 Task: Add Sprouts Organic Reduced Sugar Maple Pancake Syrup to the cart.
Action: Mouse pressed left at (20, 84)
Screenshot: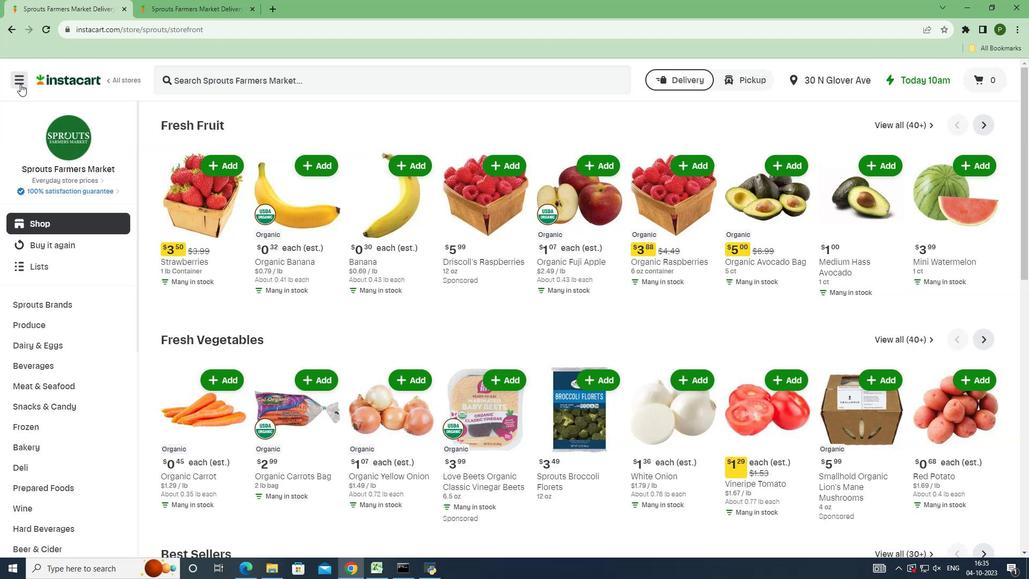 
Action: Mouse moved to (55, 305)
Screenshot: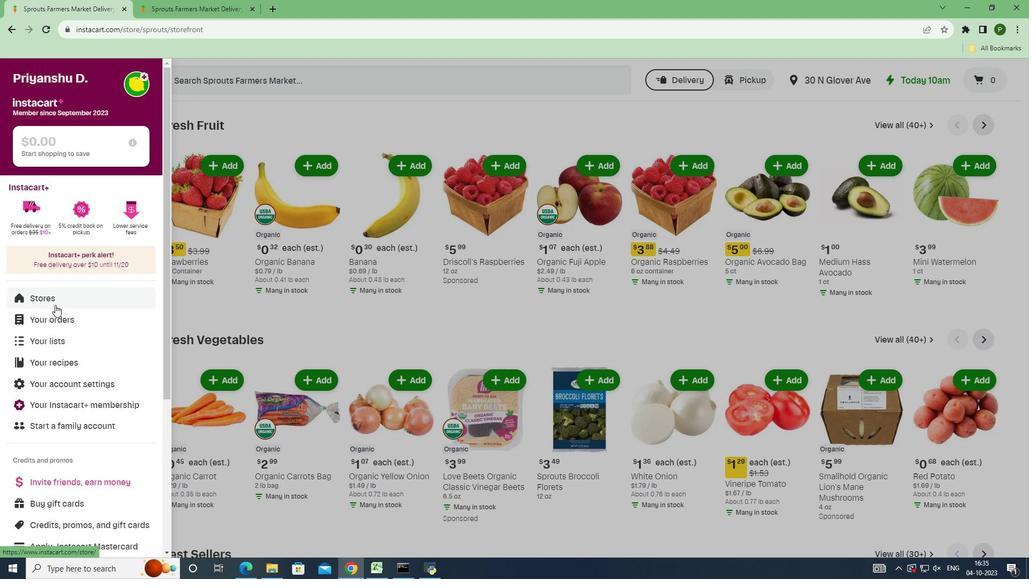 
Action: Mouse pressed left at (55, 305)
Screenshot: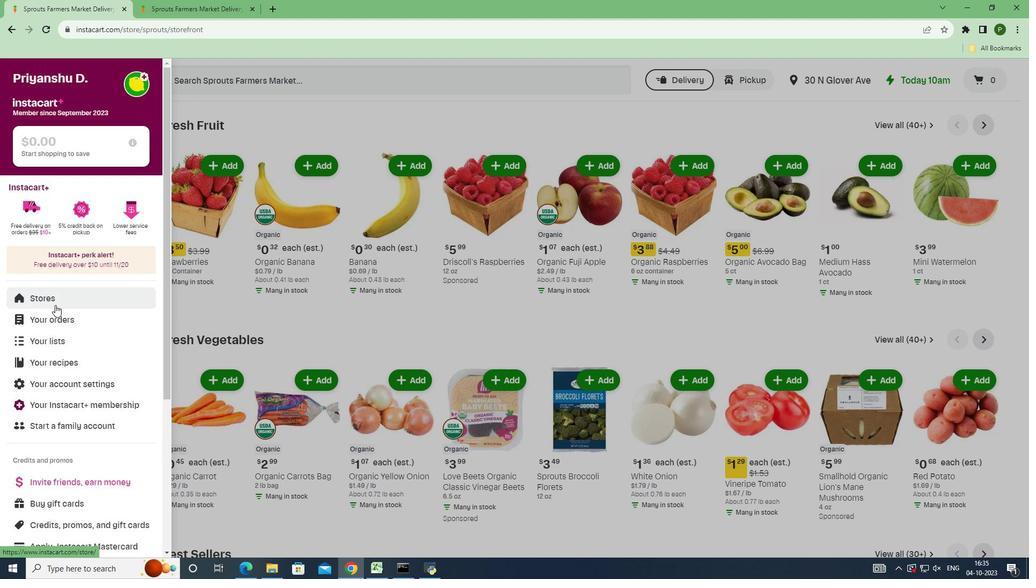 
Action: Mouse moved to (241, 133)
Screenshot: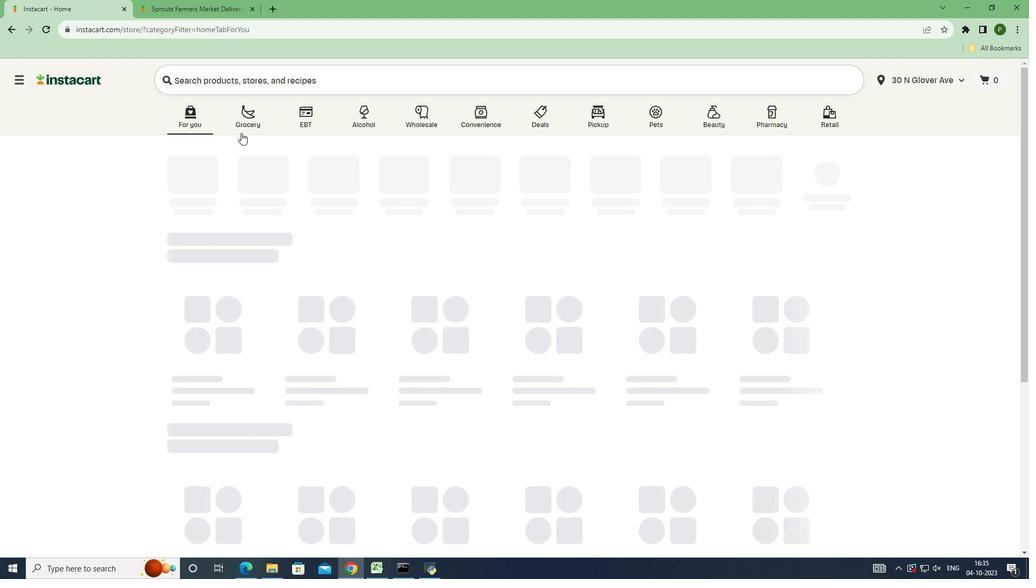 
Action: Mouse pressed left at (241, 133)
Screenshot: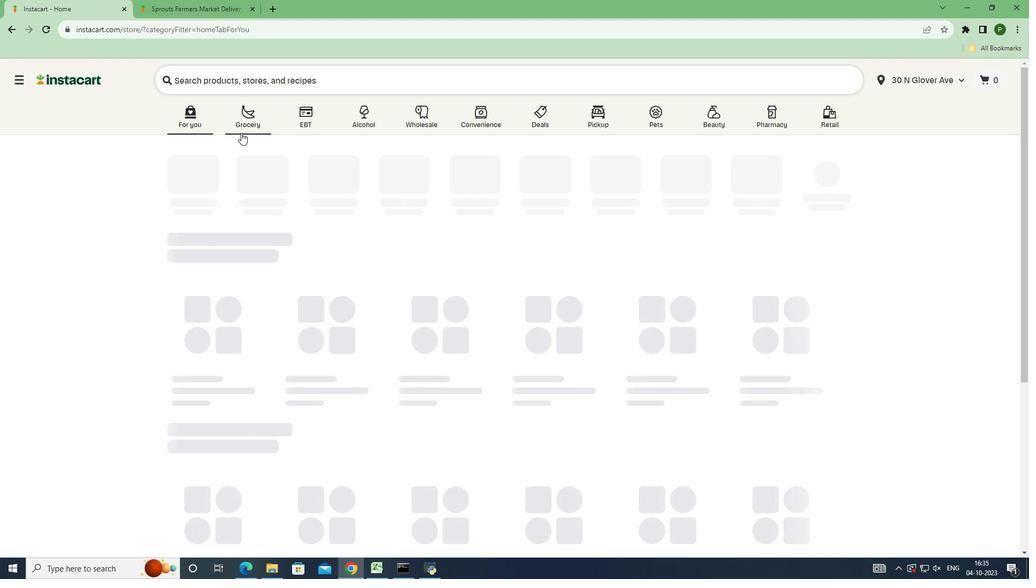 
Action: Mouse moved to (651, 251)
Screenshot: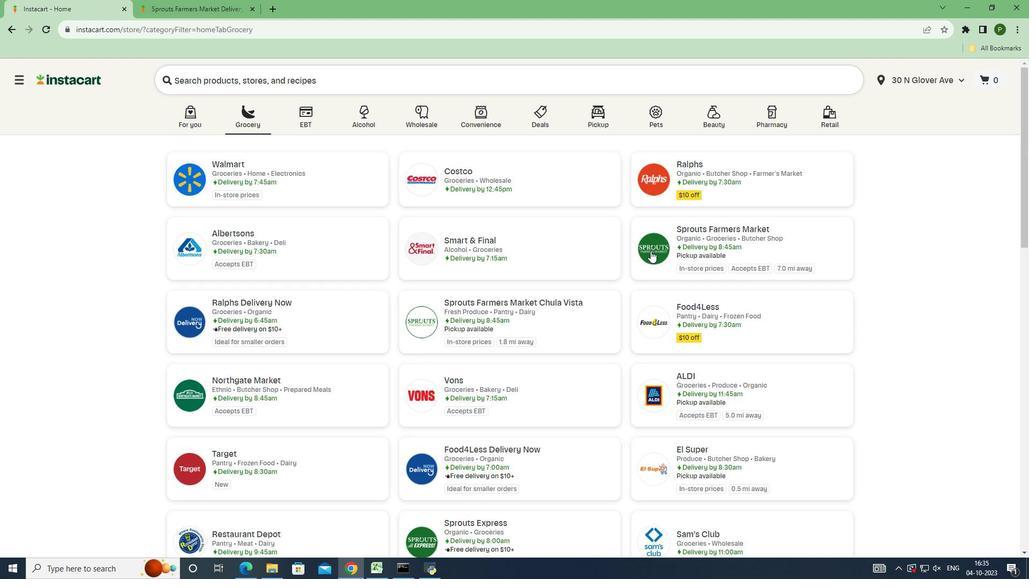 
Action: Mouse pressed left at (651, 251)
Screenshot: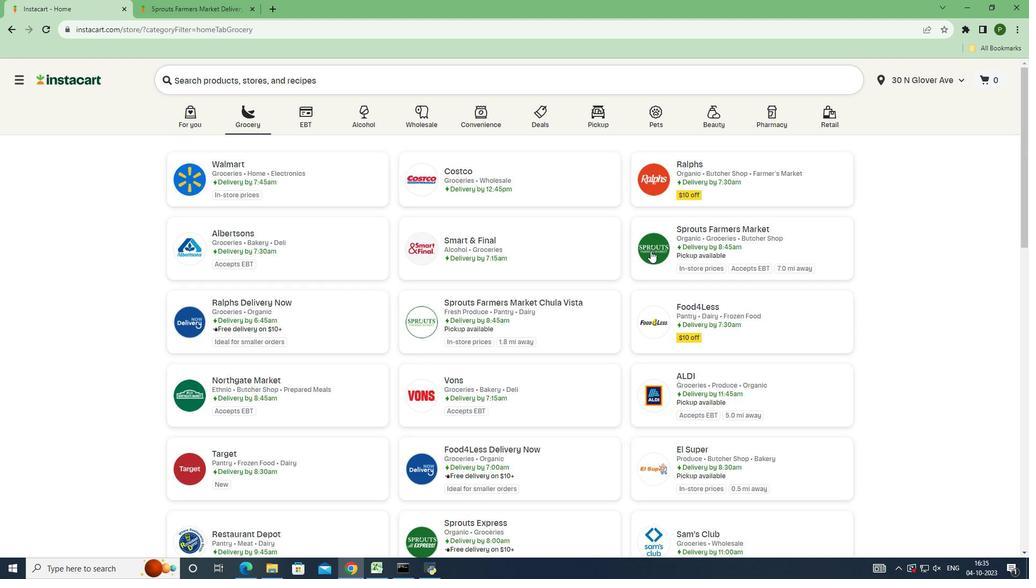 
Action: Mouse moved to (72, 301)
Screenshot: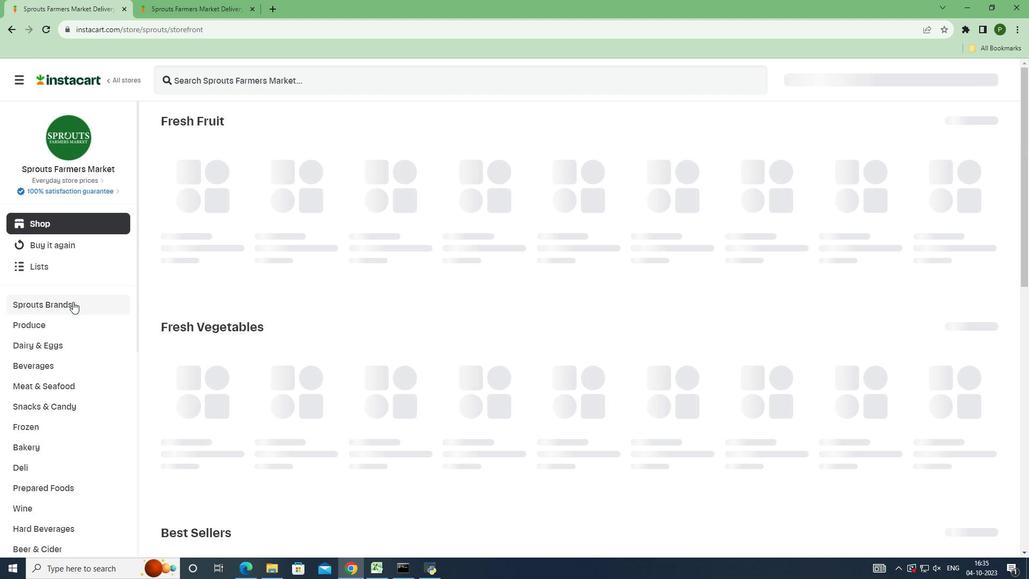 
Action: Mouse pressed left at (72, 301)
Screenshot: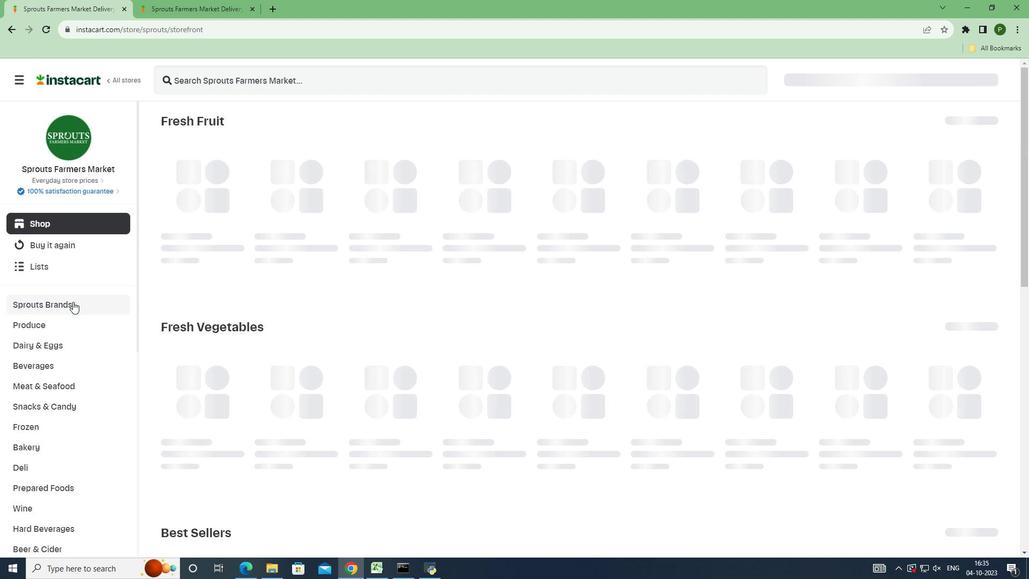 
Action: Mouse moved to (64, 391)
Screenshot: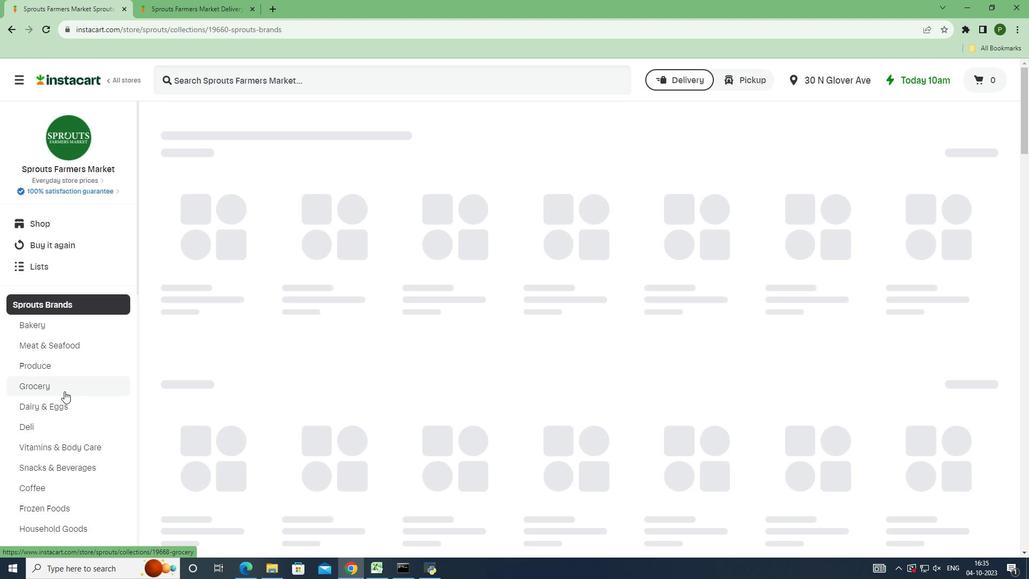
Action: Mouse pressed left at (64, 391)
Screenshot: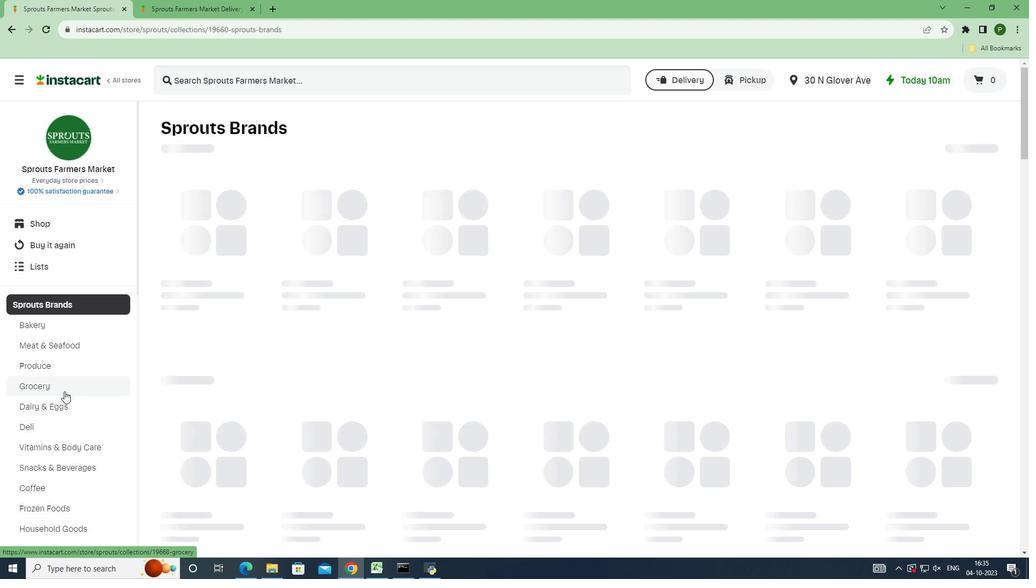 
Action: Mouse moved to (284, 232)
Screenshot: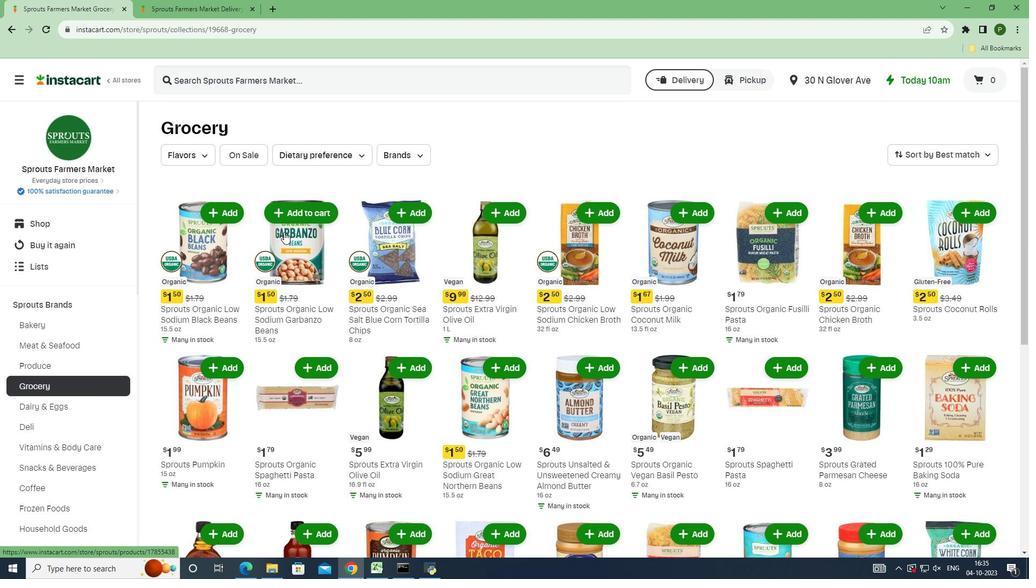 
Action: Mouse scrolled (284, 231) with delta (0, 0)
Screenshot: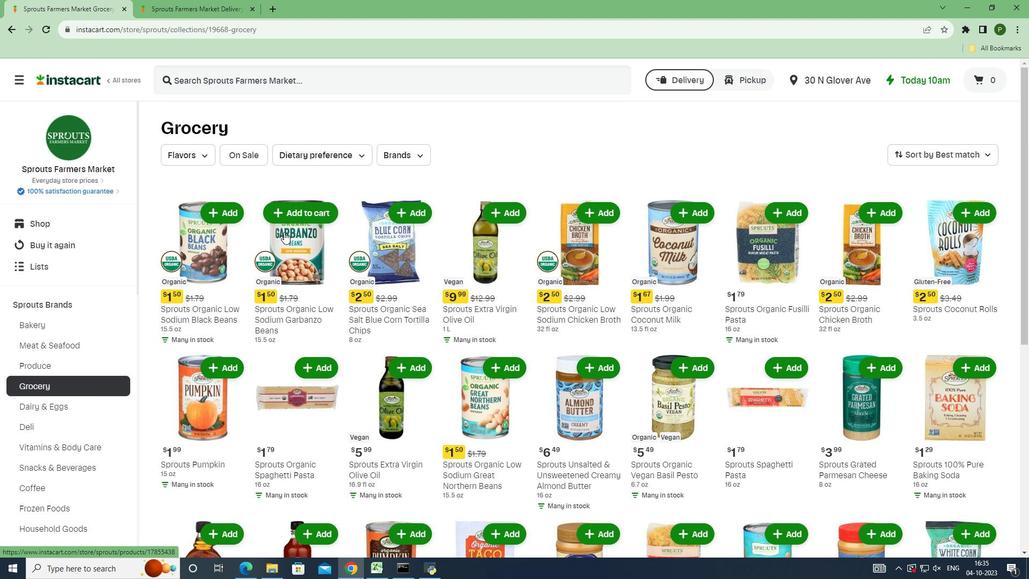 
Action: Mouse moved to (281, 251)
Screenshot: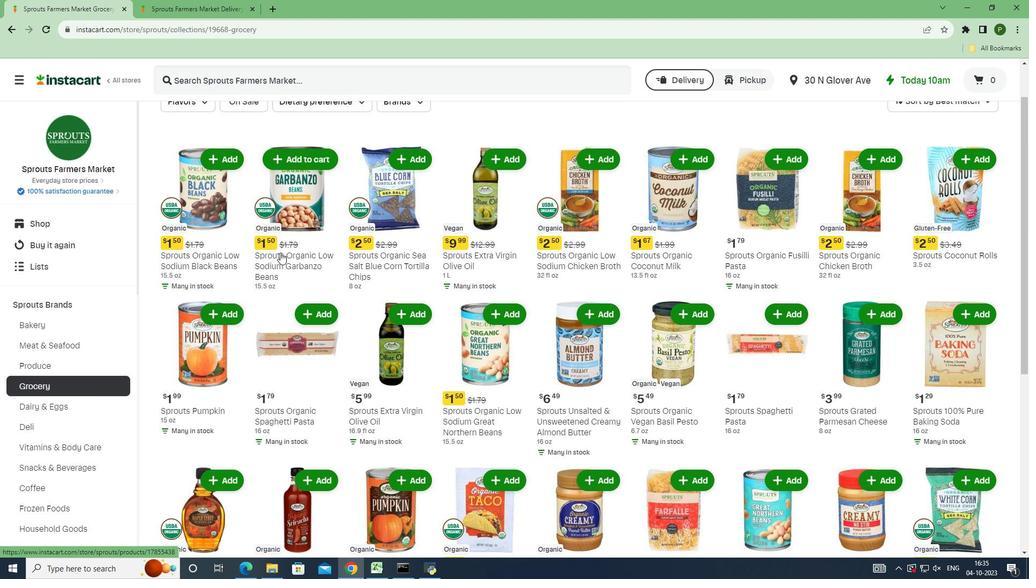 
Action: Mouse scrolled (281, 251) with delta (0, 0)
Screenshot: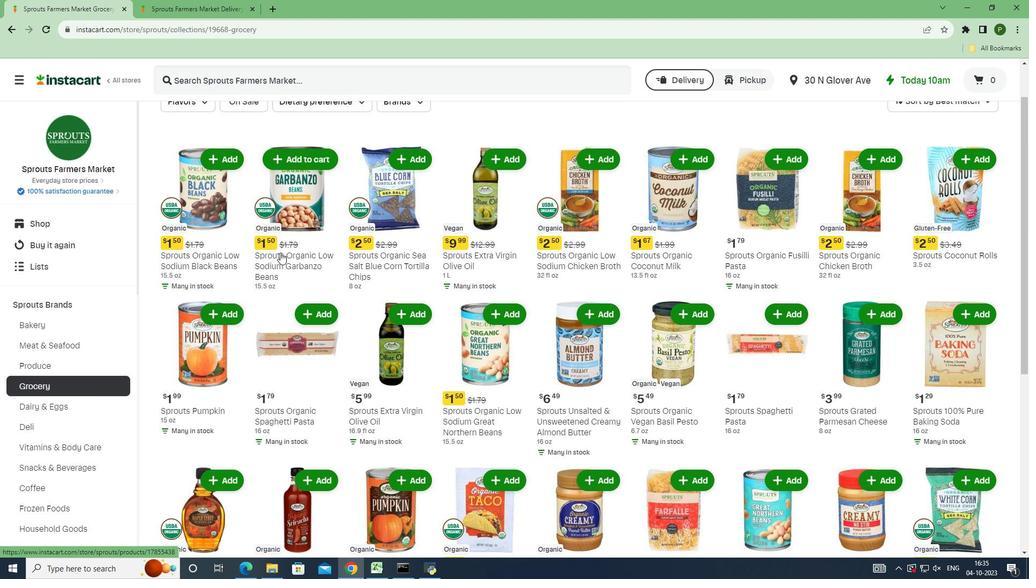 
Action: Mouse moved to (283, 283)
Screenshot: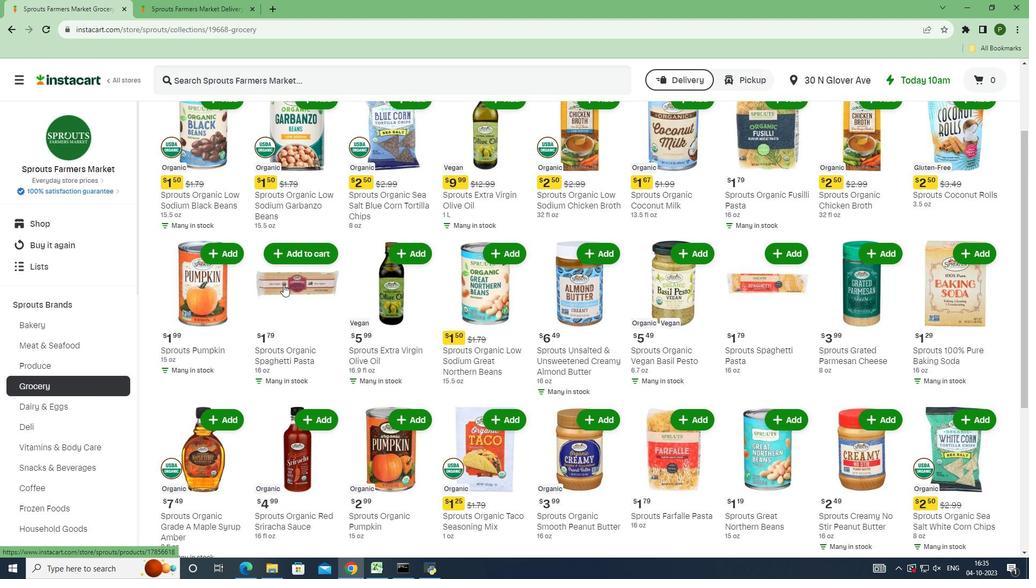 
Action: Mouse scrolled (283, 283) with delta (0, 0)
Screenshot: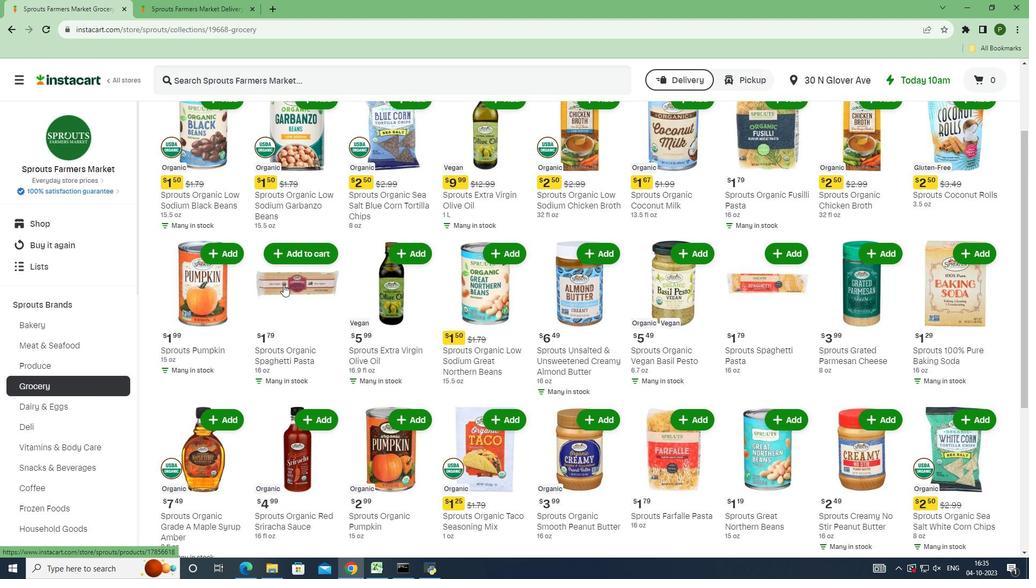 
Action: Mouse moved to (283, 286)
Screenshot: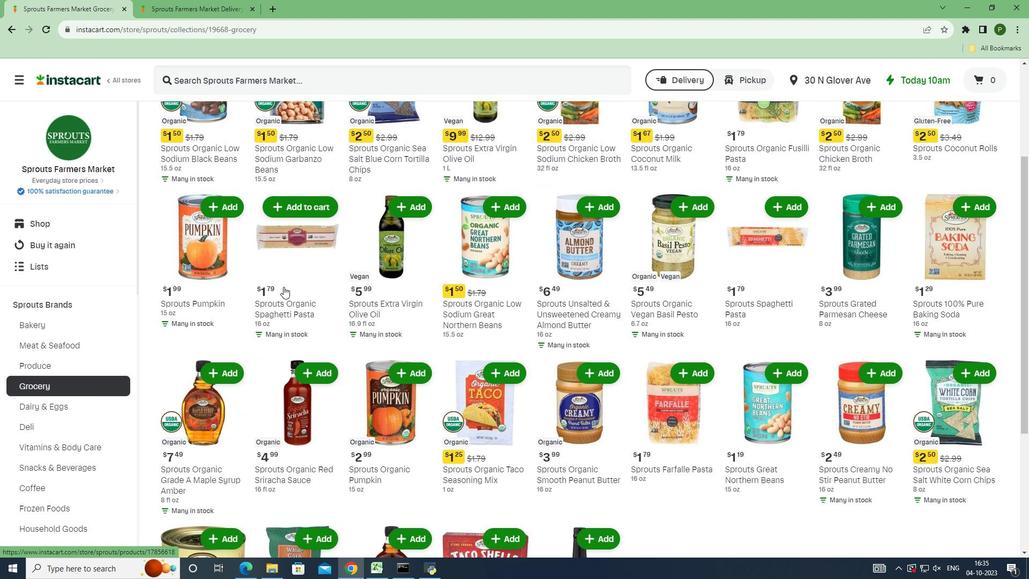 
Action: Mouse scrolled (283, 286) with delta (0, 0)
Screenshot: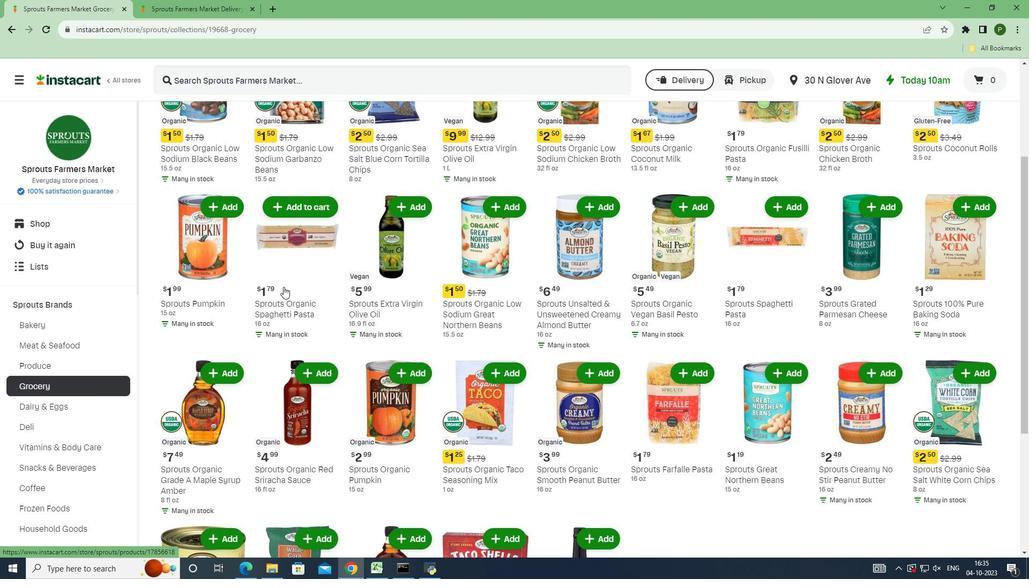 
Action: Mouse scrolled (283, 286) with delta (0, 0)
Screenshot: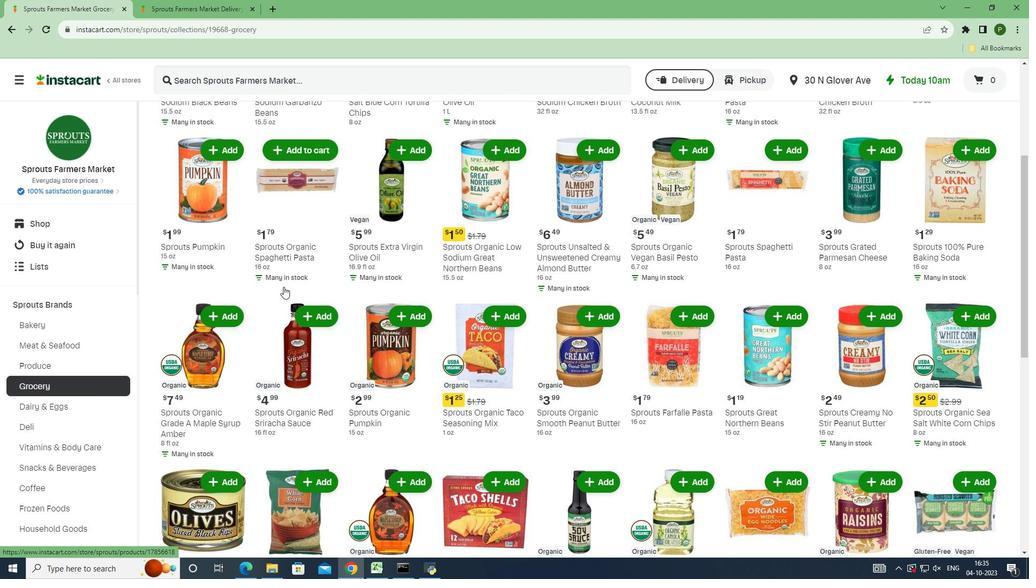 
Action: Mouse scrolled (283, 286) with delta (0, 0)
Screenshot: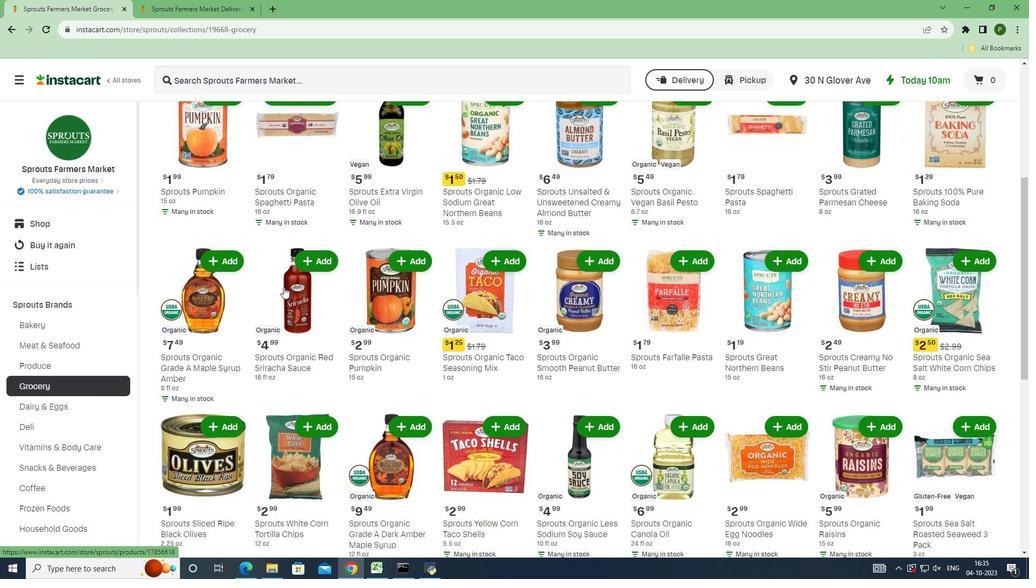 
Action: Mouse scrolled (283, 287) with delta (0, 0)
Screenshot: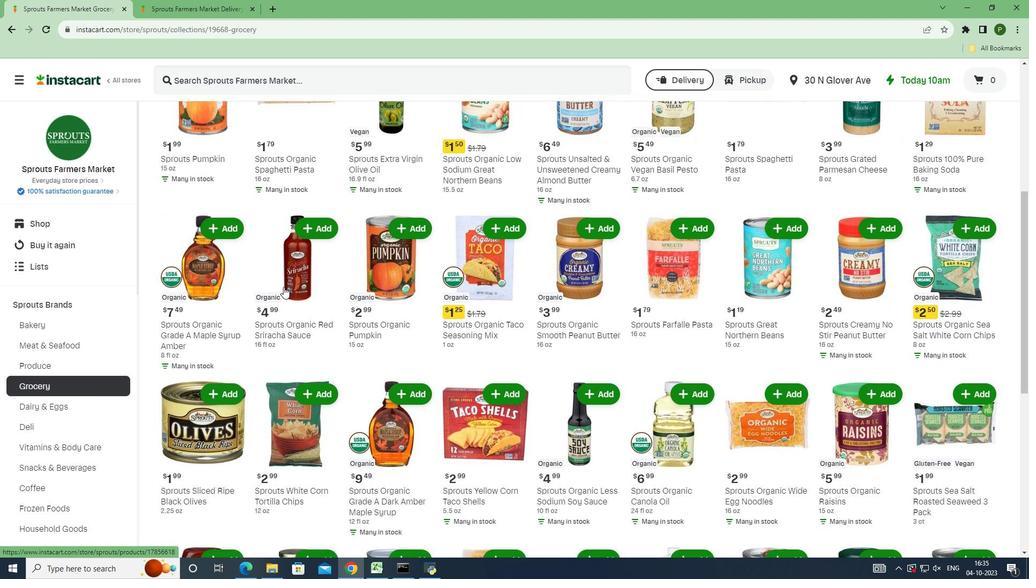 
Action: Mouse scrolled (283, 286) with delta (0, 0)
Screenshot: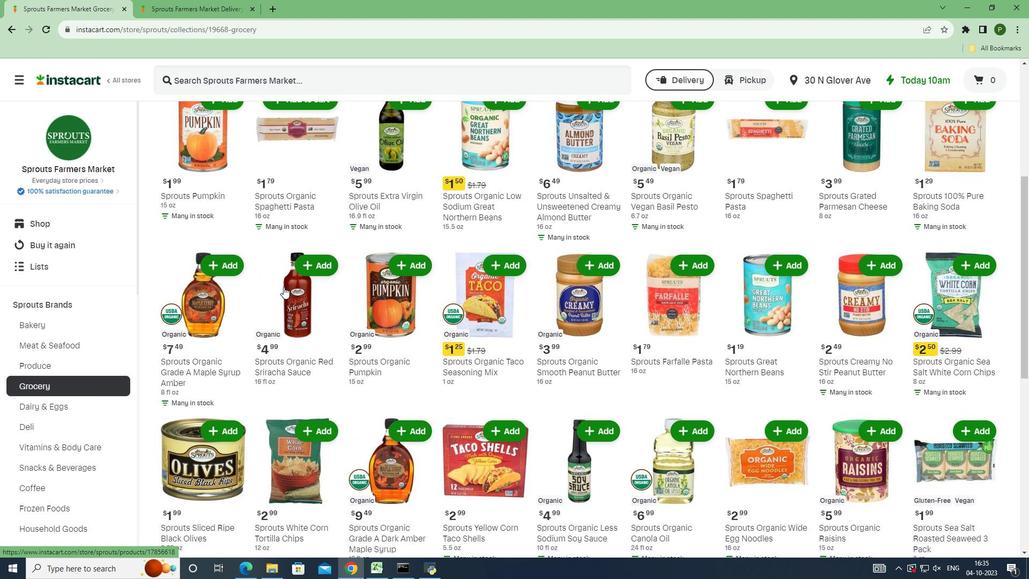 
Action: Mouse scrolled (283, 286) with delta (0, 0)
Screenshot: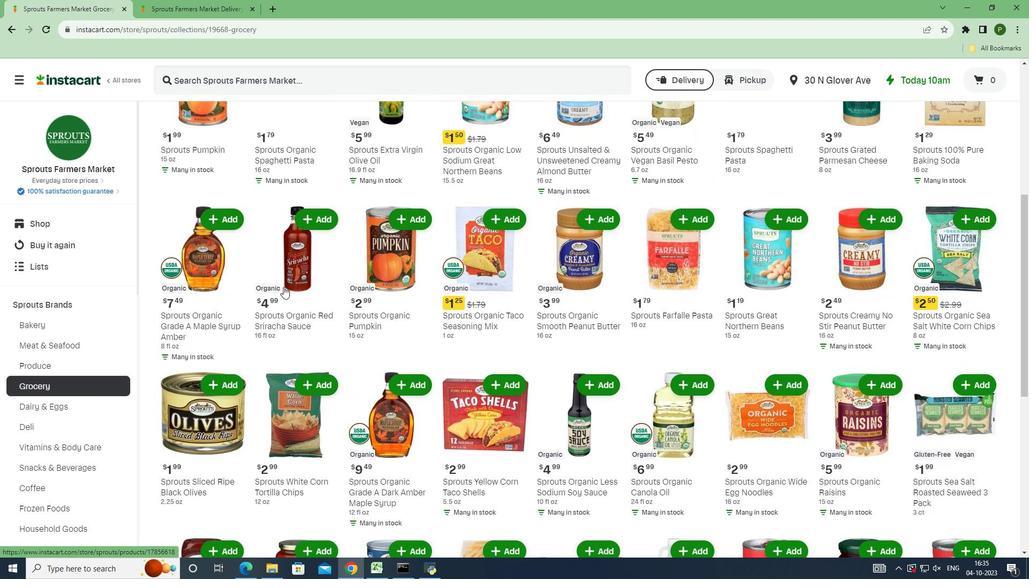
Action: Mouse scrolled (283, 287) with delta (0, 0)
Screenshot: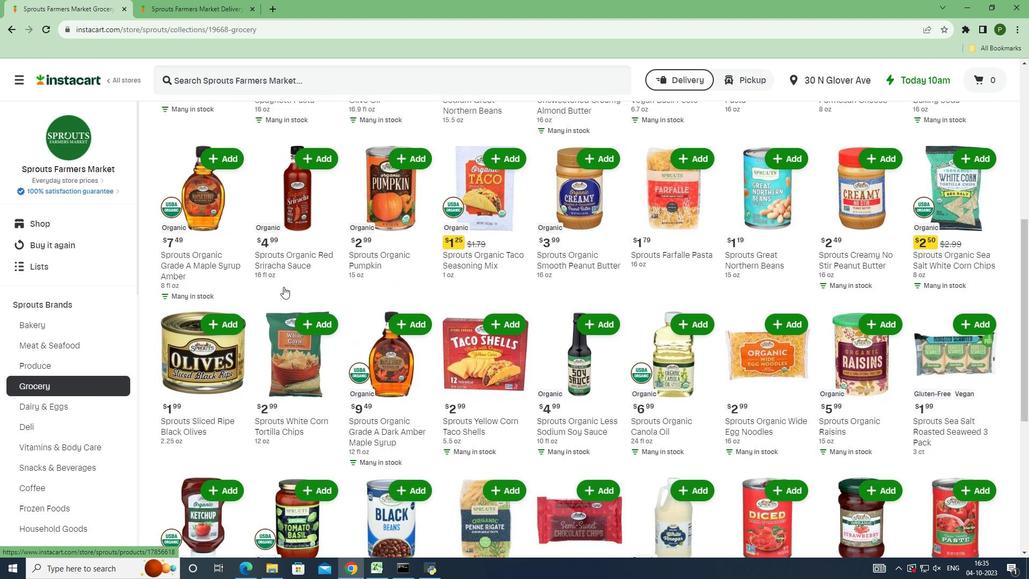 
Action: Mouse scrolled (283, 286) with delta (0, 0)
Screenshot: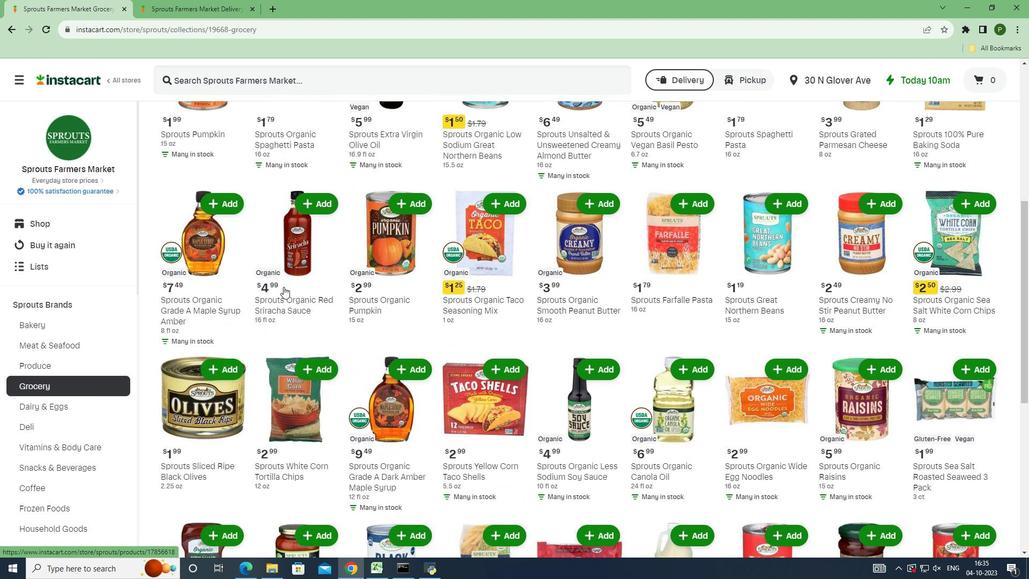 
Action: Mouse scrolled (283, 286) with delta (0, 0)
Screenshot: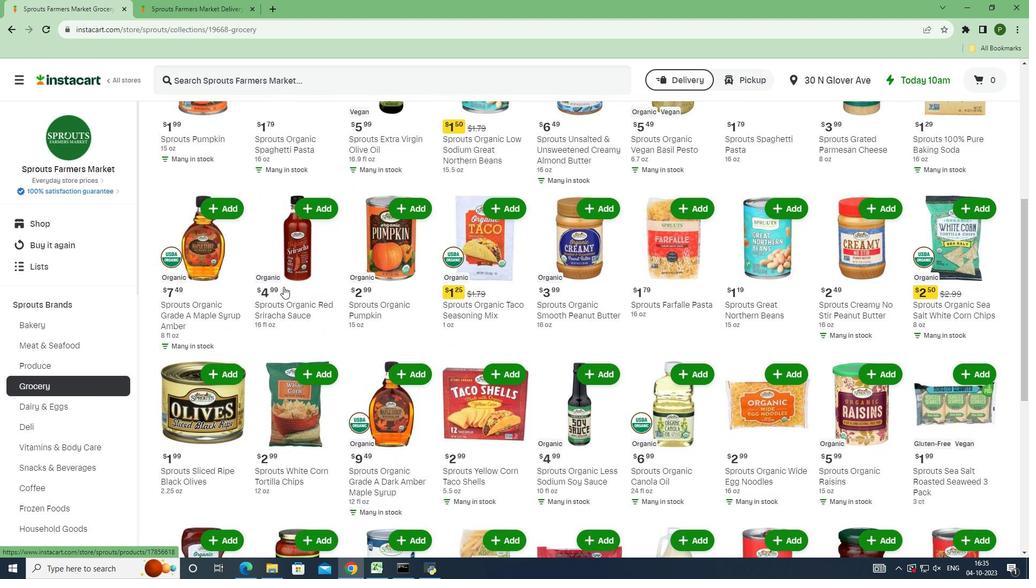 
Action: Mouse scrolled (283, 286) with delta (0, 0)
Screenshot: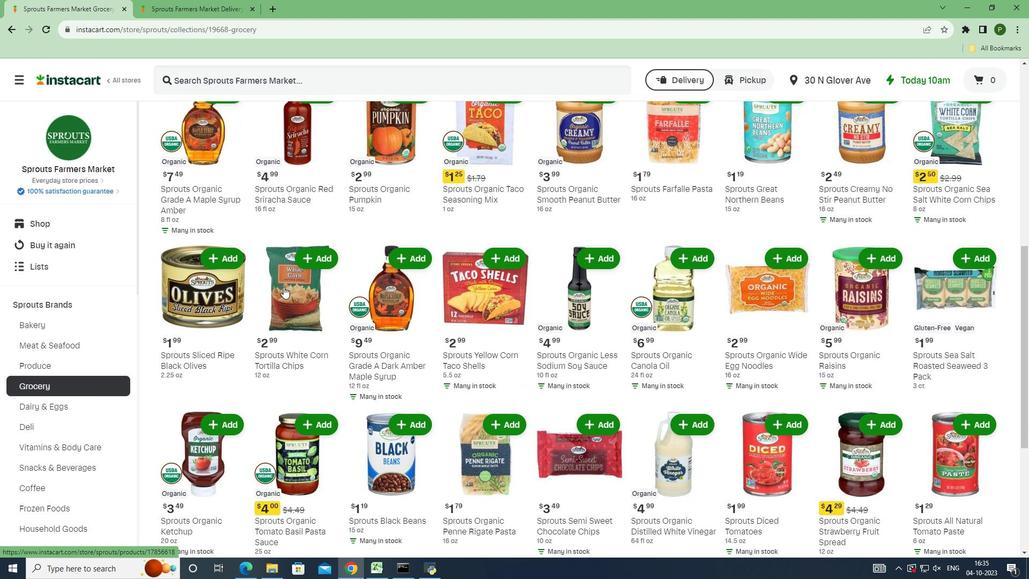 
Action: Mouse scrolled (283, 286) with delta (0, 0)
Screenshot: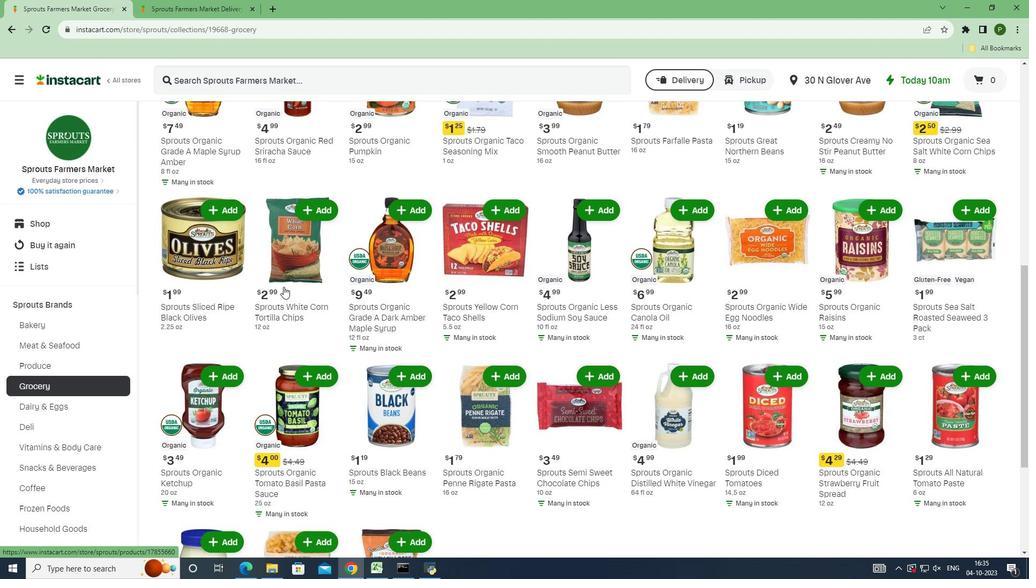 
Action: Mouse scrolled (283, 286) with delta (0, 0)
Screenshot: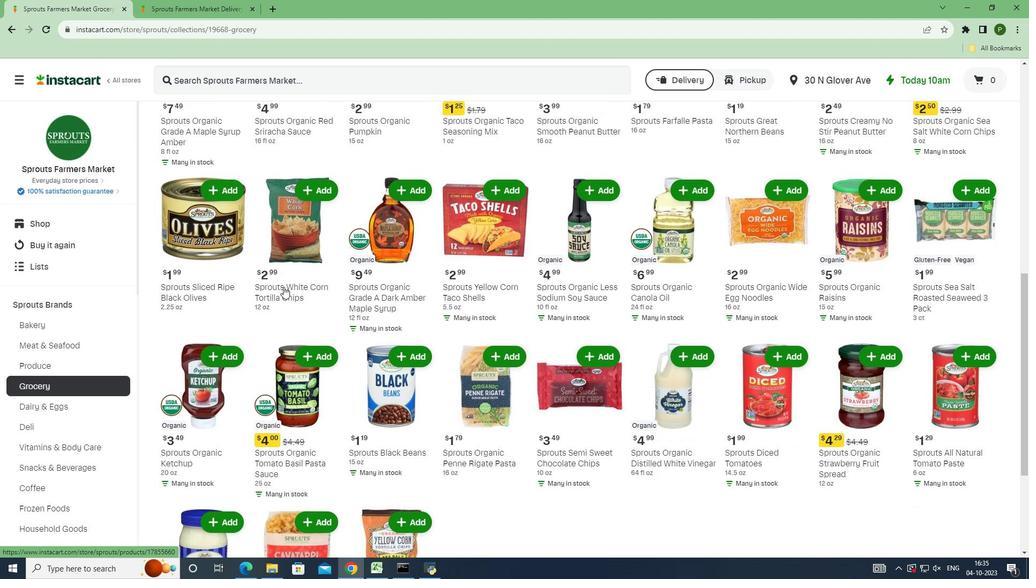 
Action: Mouse scrolled (283, 287) with delta (0, 0)
Screenshot: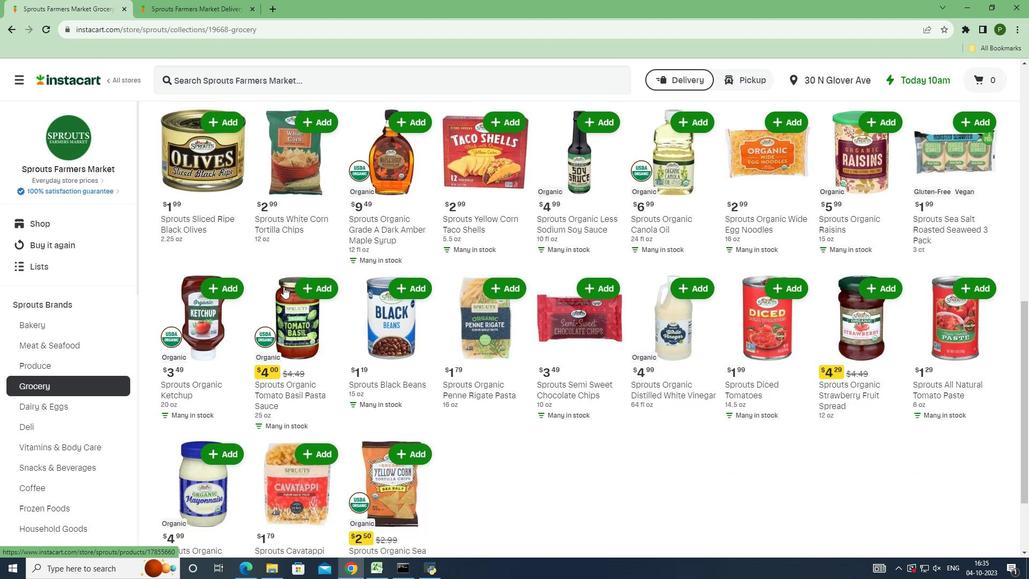 
Action: Mouse scrolled (283, 286) with delta (0, 0)
Screenshot: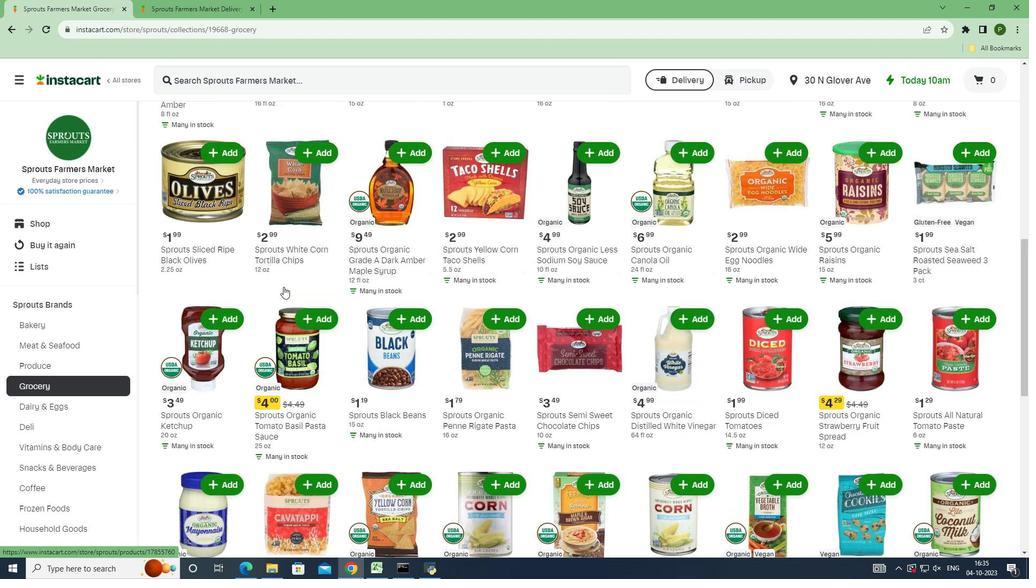 
Action: Mouse scrolled (283, 286) with delta (0, 0)
Screenshot: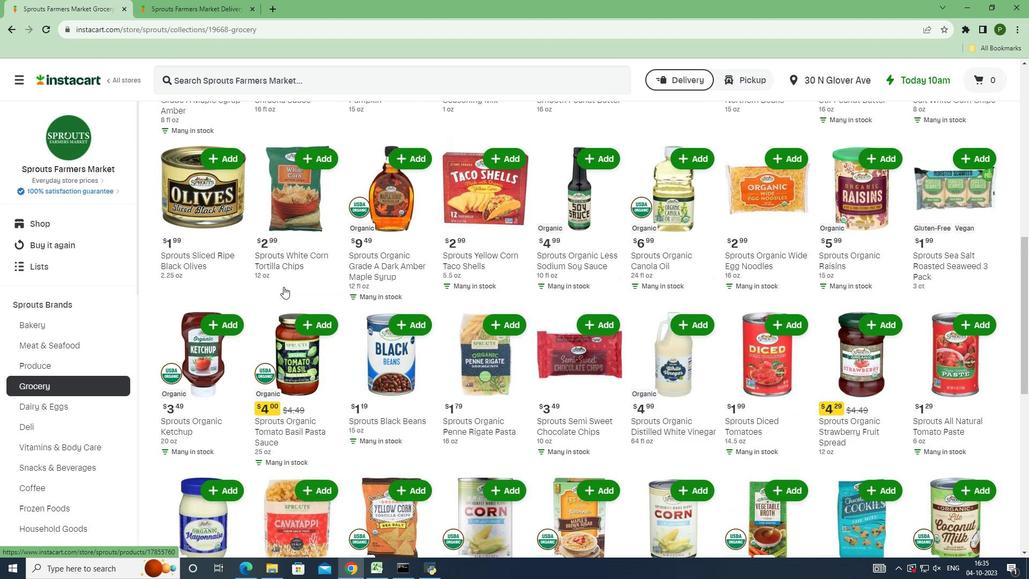 
Action: Mouse scrolled (283, 286) with delta (0, 0)
Screenshot: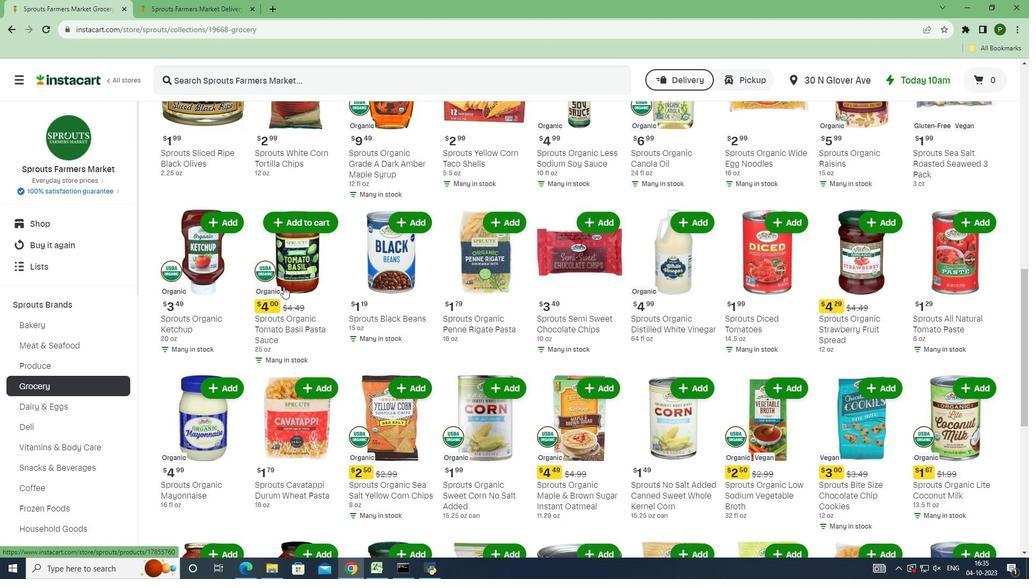 
Action: Mouse scrolled (283, 286) with delta (0, 0)
Screenshot: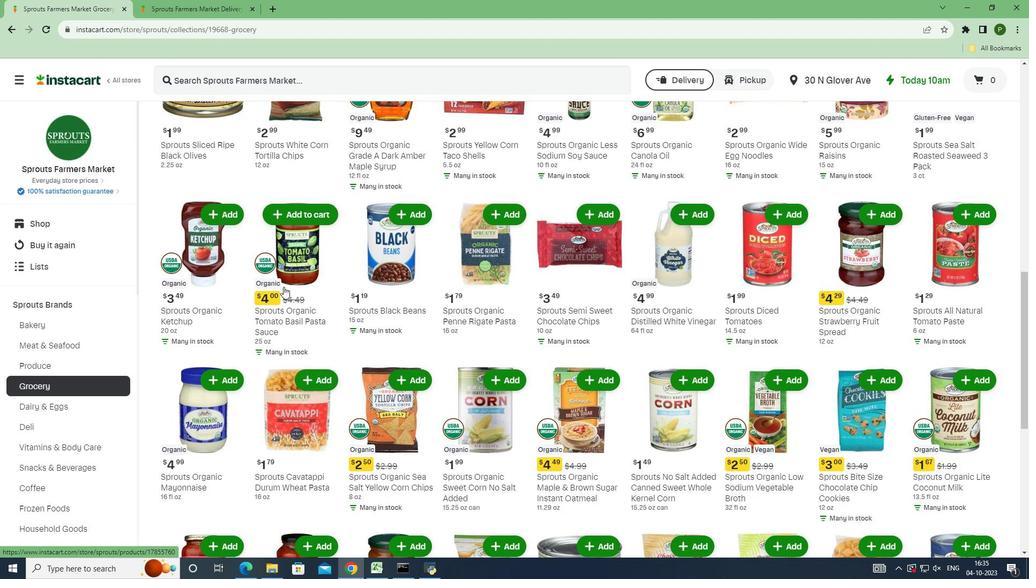 
Action: Mouse scrolled (283, 286) with delta (0, 0)
Screenshot: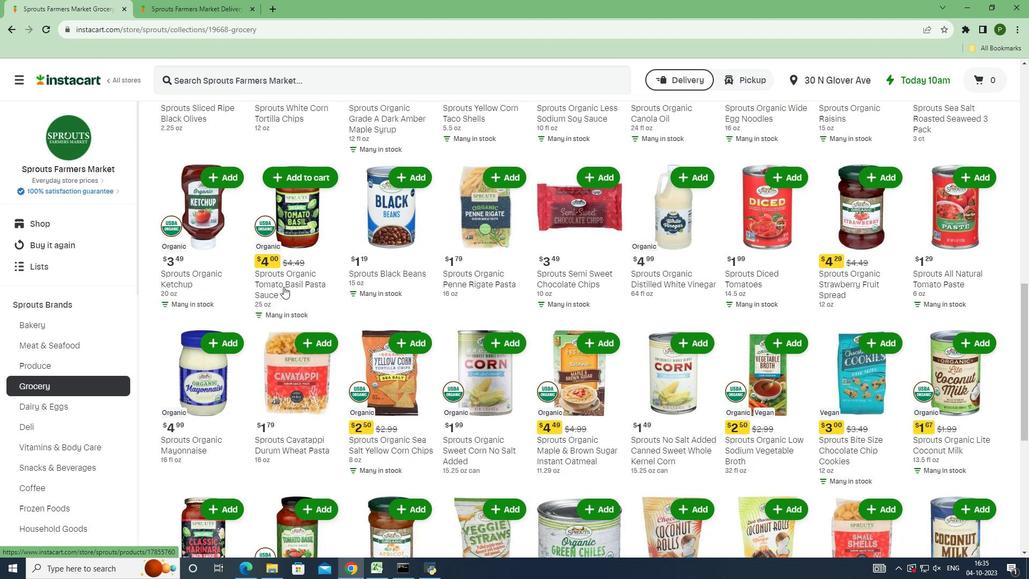 
Action: Mouse scrolled (283, 287) with delta (0, 0)
Screenshot: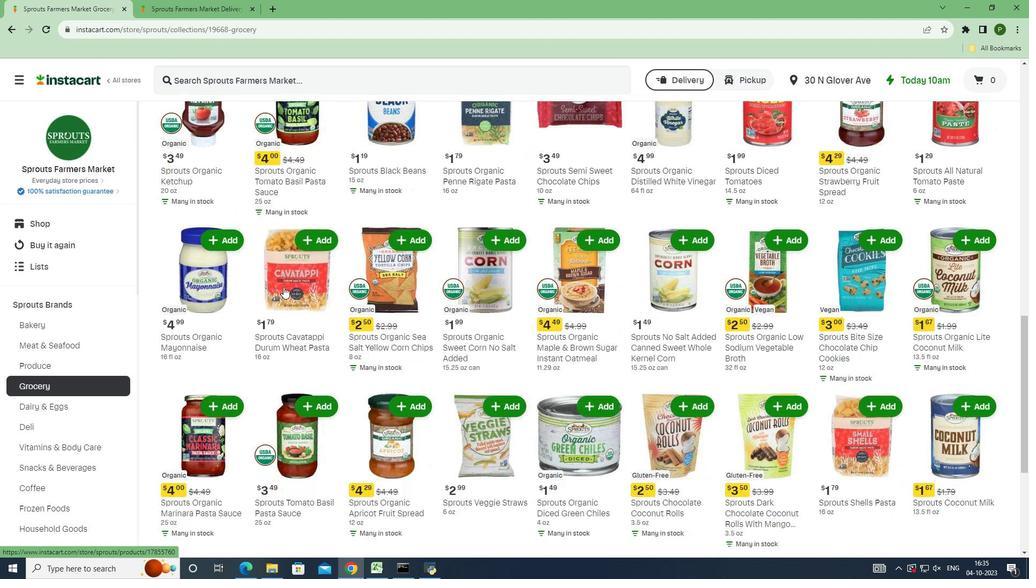 
Action: Mouse scrolled (283, 286) with delta (0, 0)
Screenshot: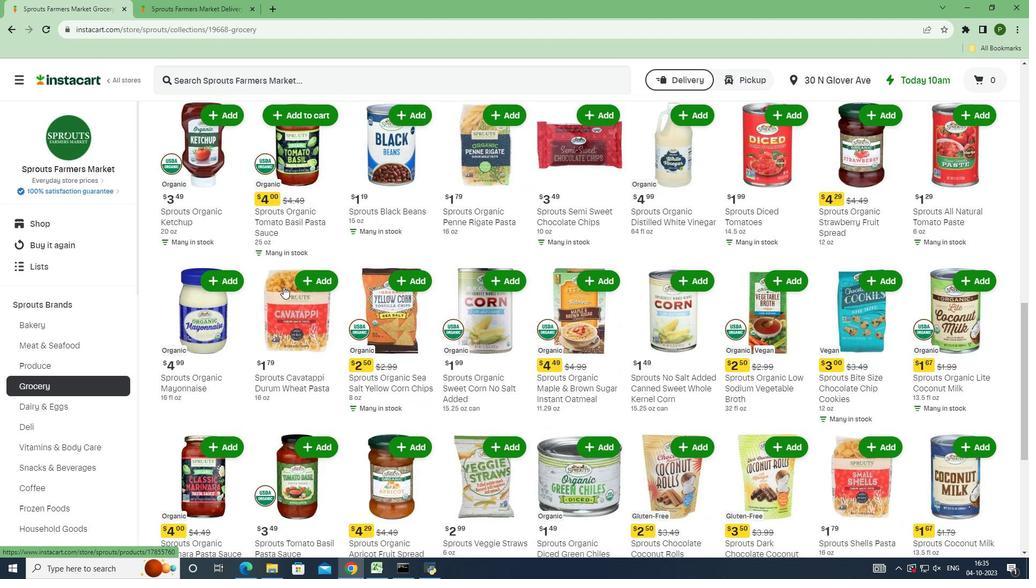 
Action: Mouse scrolled (283, 286) with delta (0, 0)
Screenshot: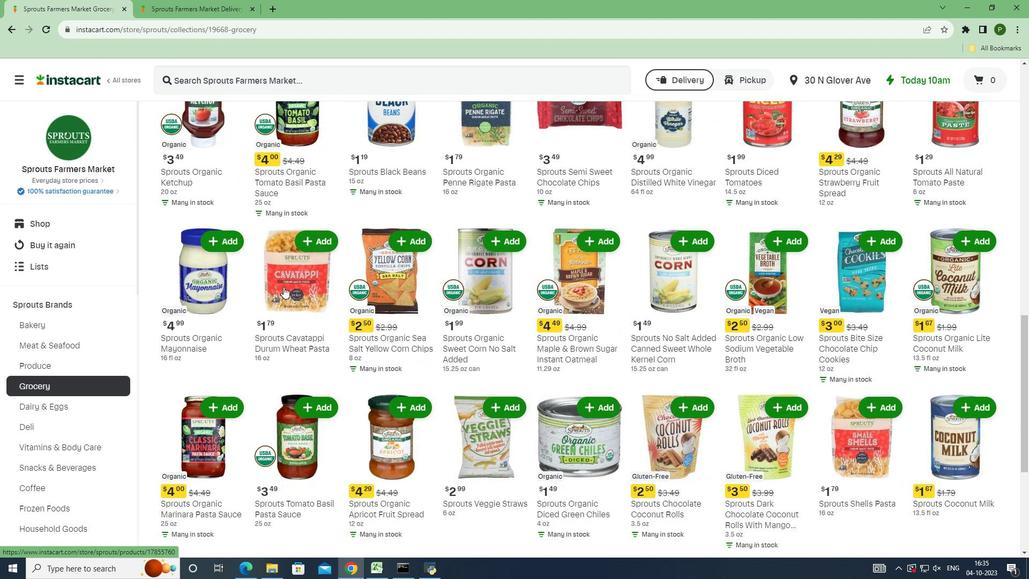 
Action: Mouse scrolled (283, 286) with delta (0, 0)
Screenshot: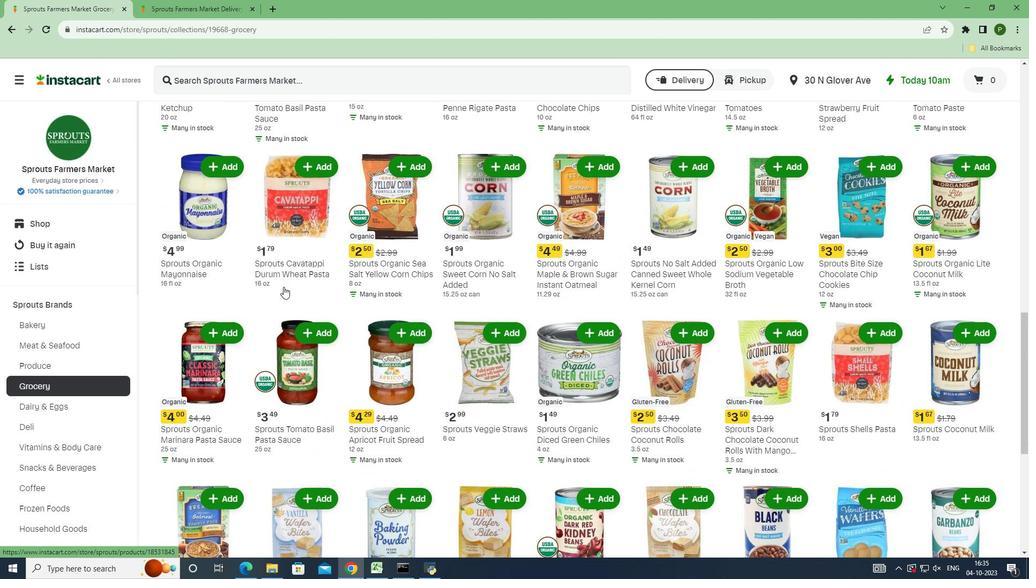 
Action: Mouse scrolled (283, 286) with delta (0, 0)
Screenshot: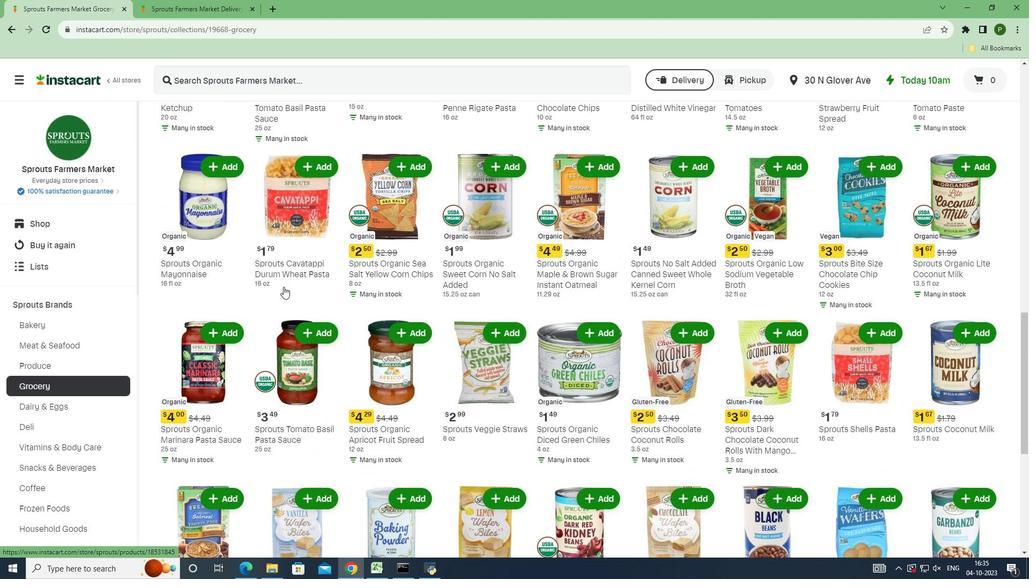
Action: Mouse scrolled (283, 286) with delta (0, 0)
Screenshot: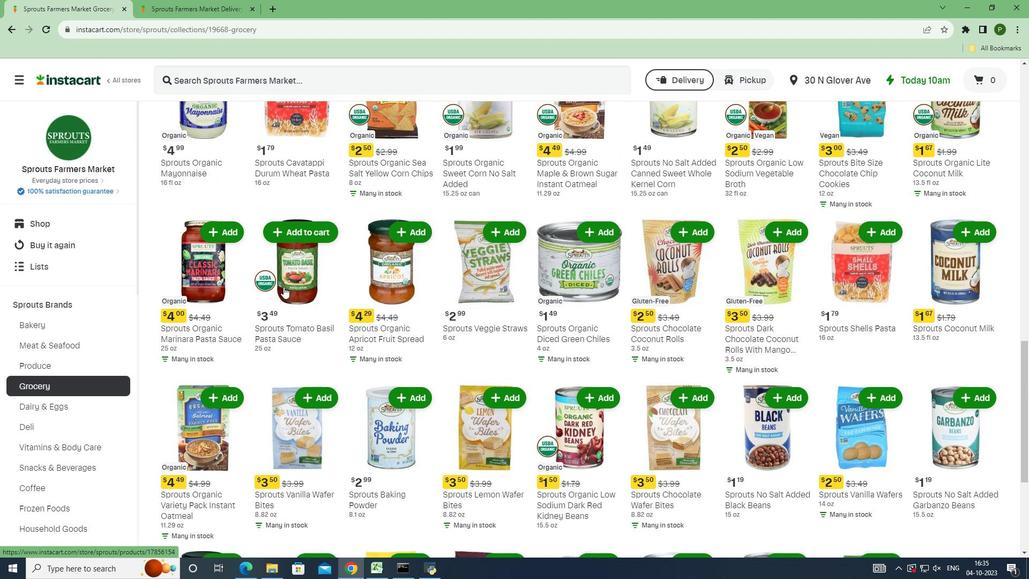 
Action: Mouse scrolled (283, 286) with delta (0, 0)
Screenshot: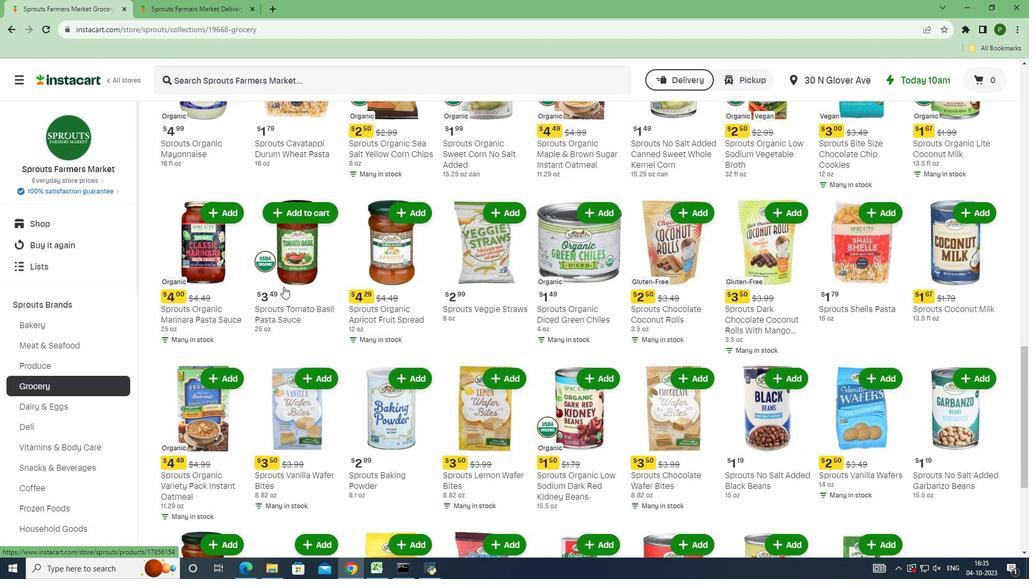 
Action: Mouse scrolled (283, 286) with delta (0, 0)
Screenshot: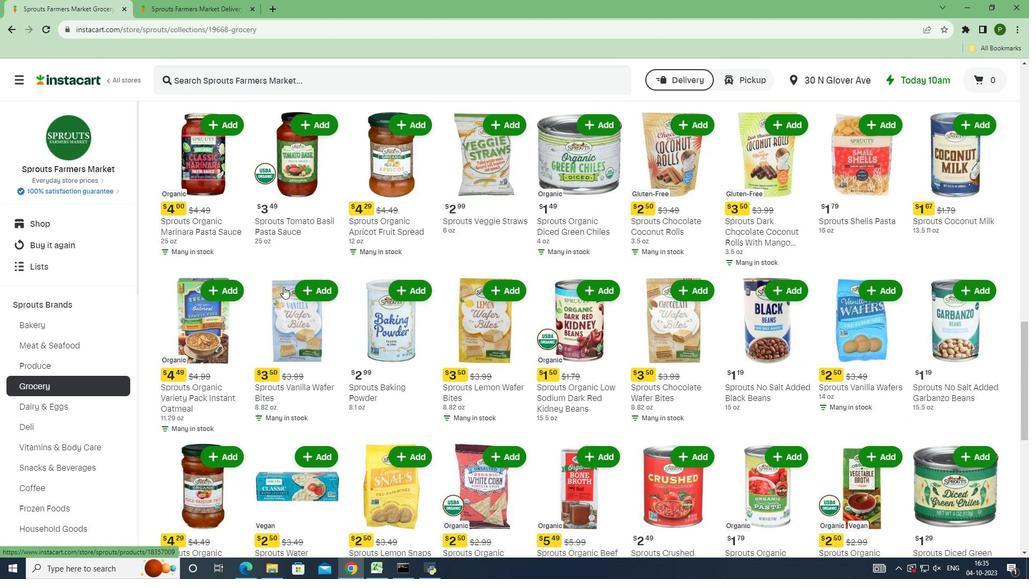 
Action: Mouse scrolled (283, 286) with delta (0, 0)
Screenshot: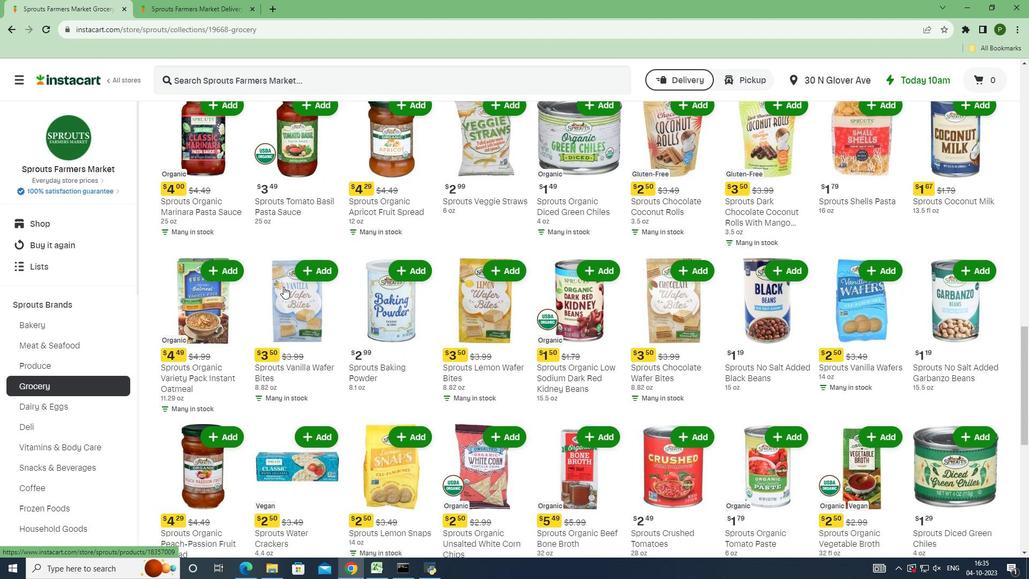 
Action: Mouse scrolled (283, 286) with delta (0, 0)
Screenshot: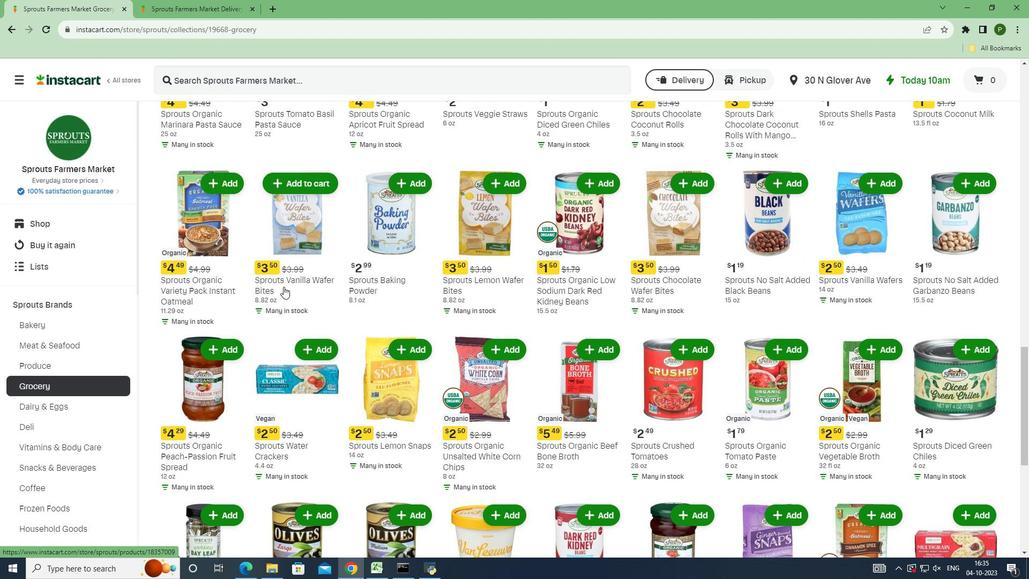 
Action: Mouse scrolled (283, 286) with delta (0, 0)
Screenshot: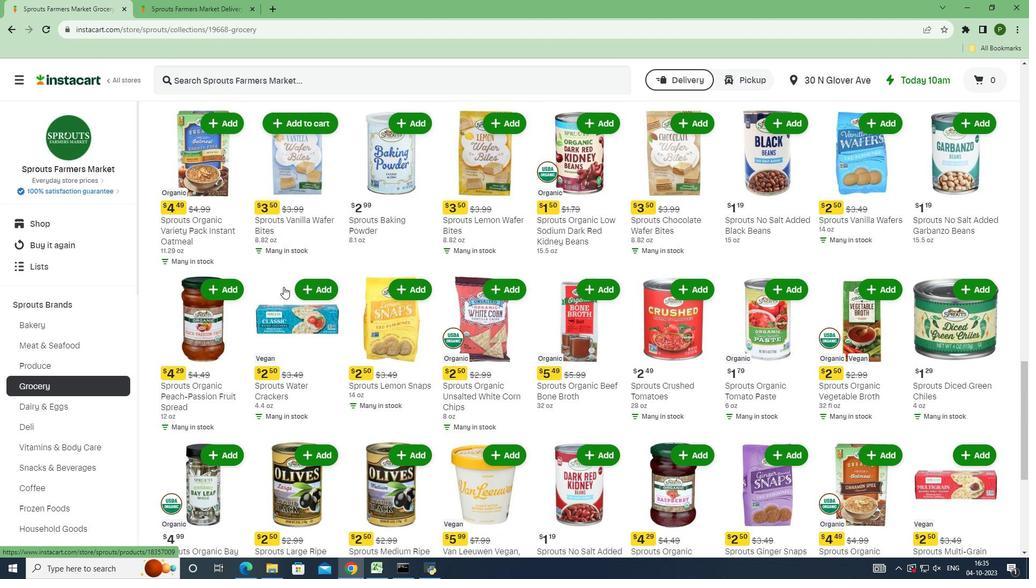 
Action: Mouse scrolled (283, 286) with delta (0, 0)
Screenshot: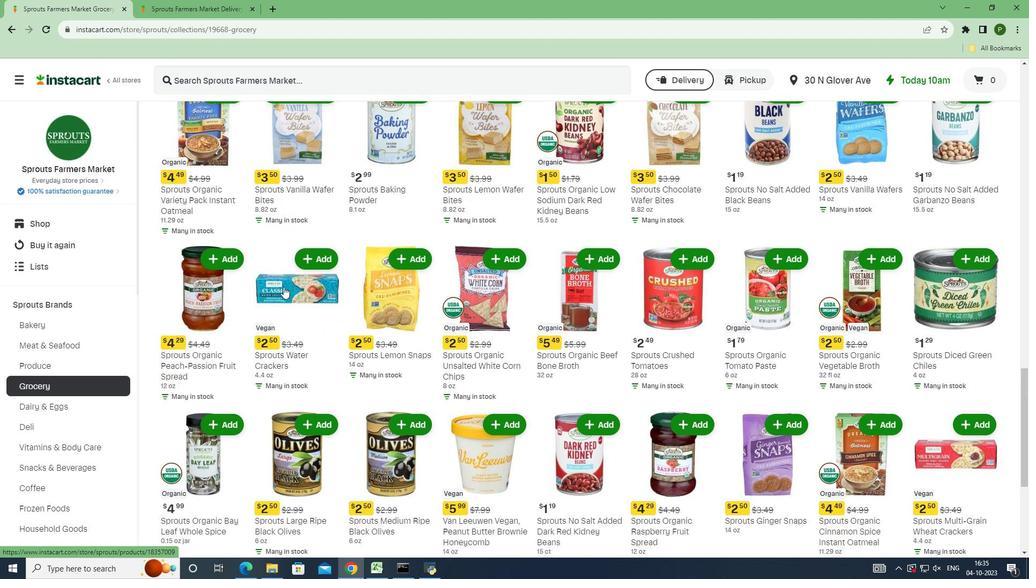 
Action: Mouse scrolled (283, 286) with delta (0, 0)
Screenshot: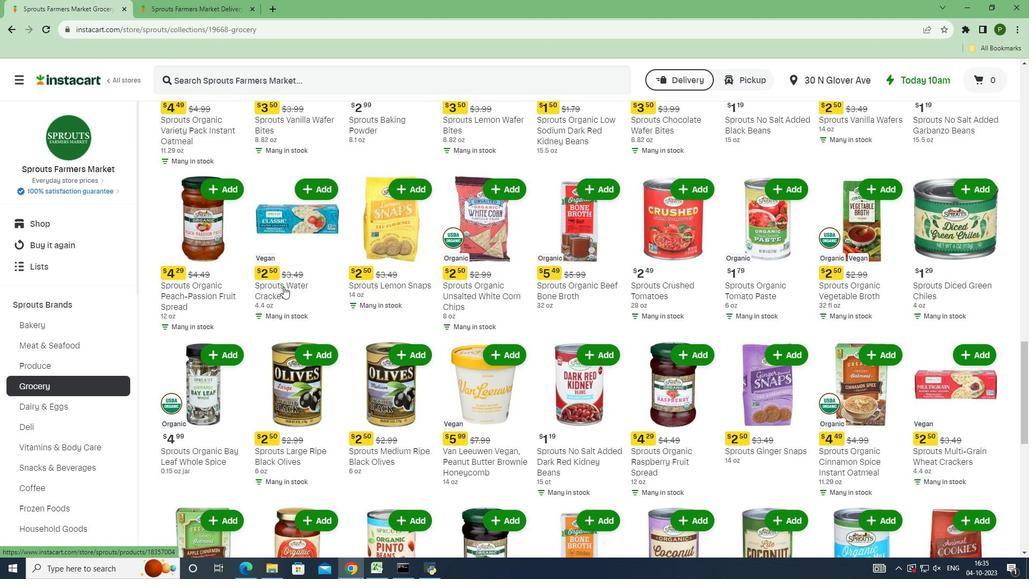 
Action: Mouse scrolled (283, 286) with delta (0, 0)
Screenshot: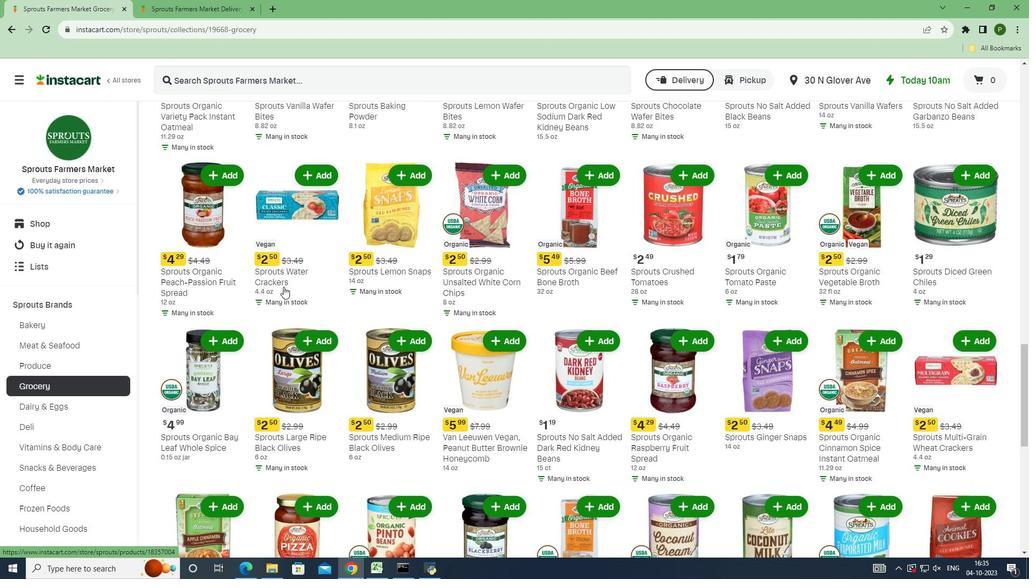 
Action: Mouse scrolled (283, 286) with delta (0, 0)
Screenshot: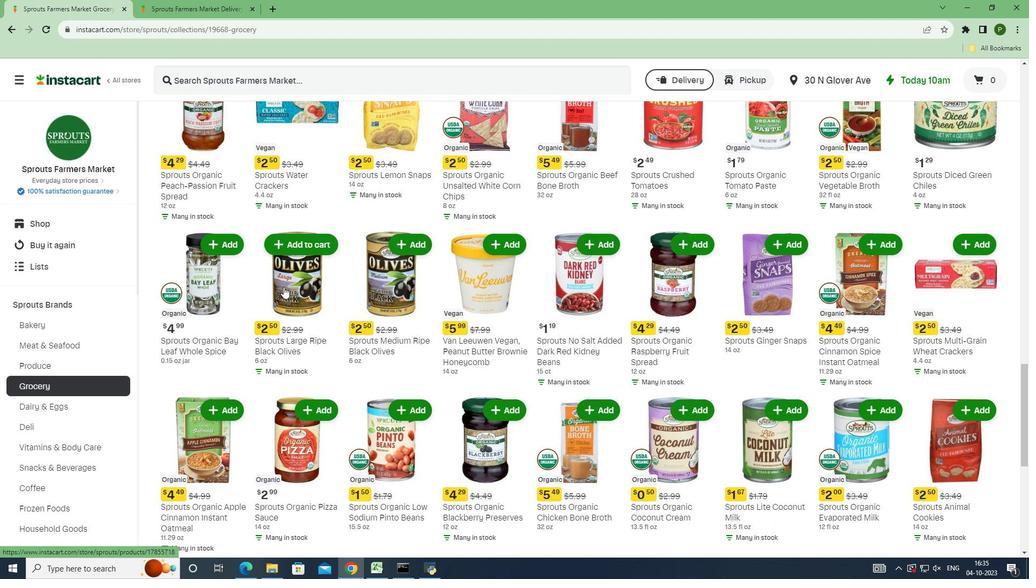 
Action: Mouse scrolled (283, 286) with delta (0, 0)
Screenshot: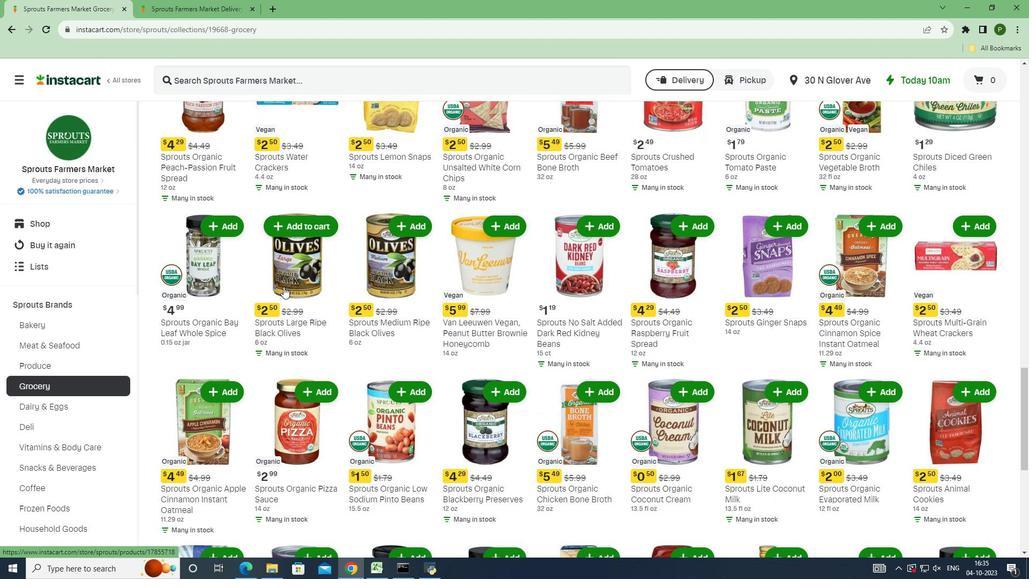 
Action: Mouse scrolled (283, 286) with delta (0, 0)
Screenshot: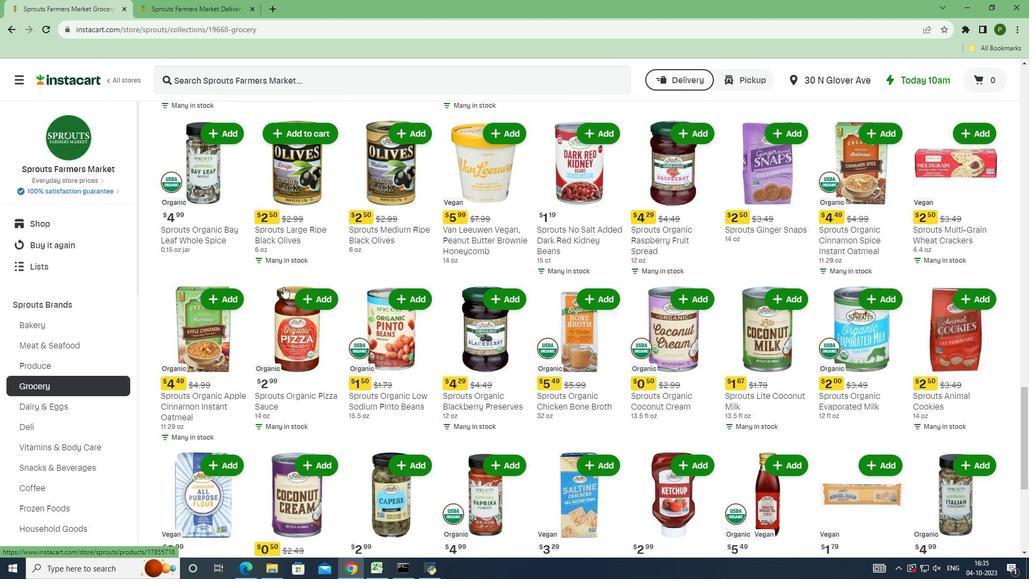 
Action: Mouse scrolled (283, 286) with delta (0, 0)
Screenshot: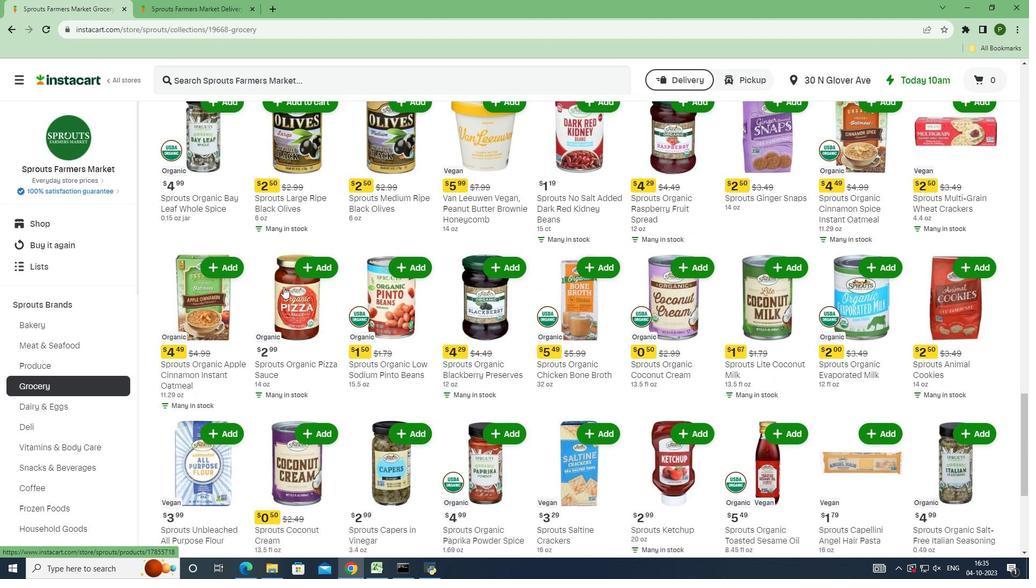 
Action: Mouse scrolled (283, 286) with delta (0, 0)
Screenshot: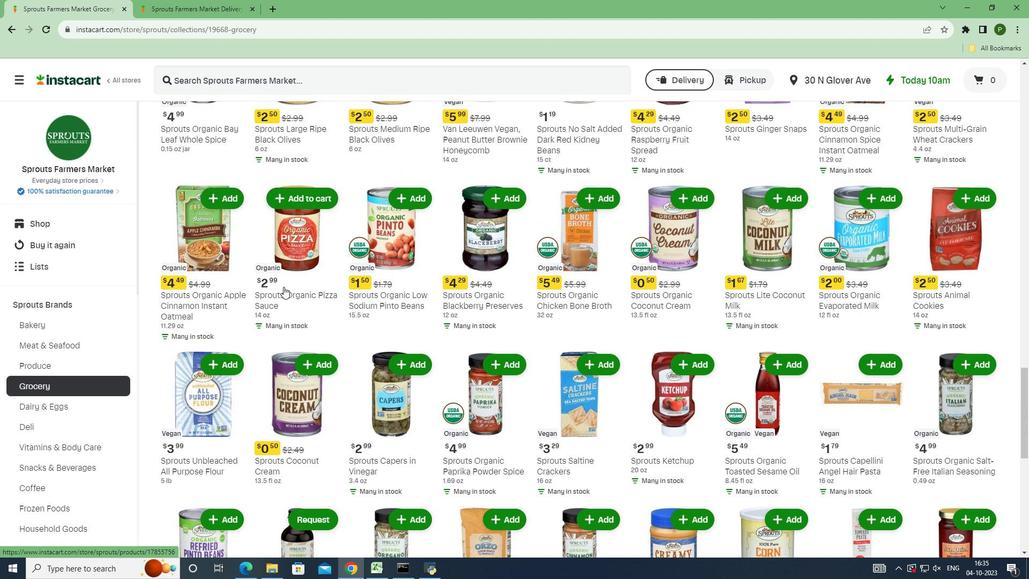 
Action: Mouse scrolled (283, 286) with delta (0, 0)
Screenshot: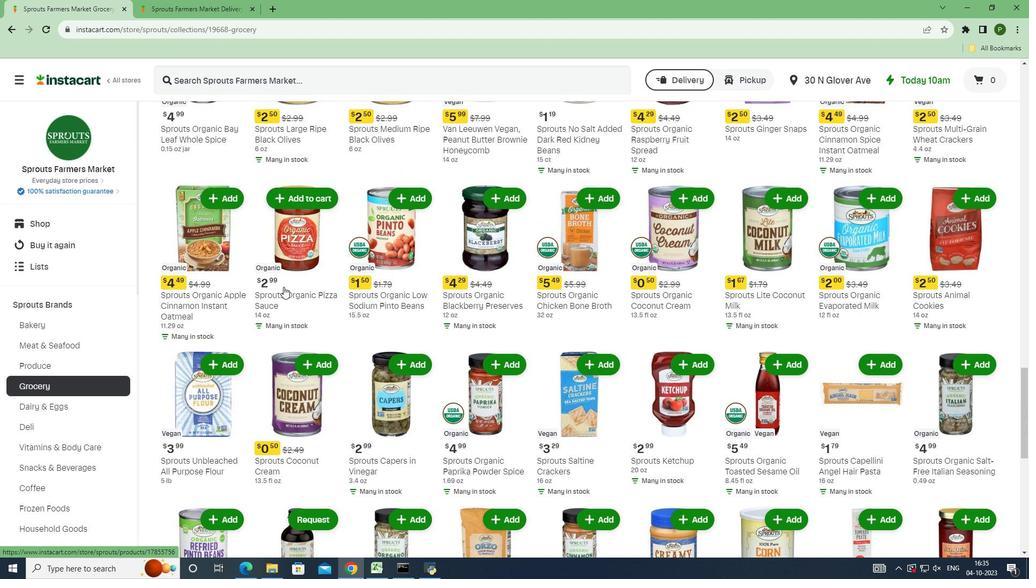 
Action: Mouse scrolled (283, 286) with delta (0, 0)
Screenshot: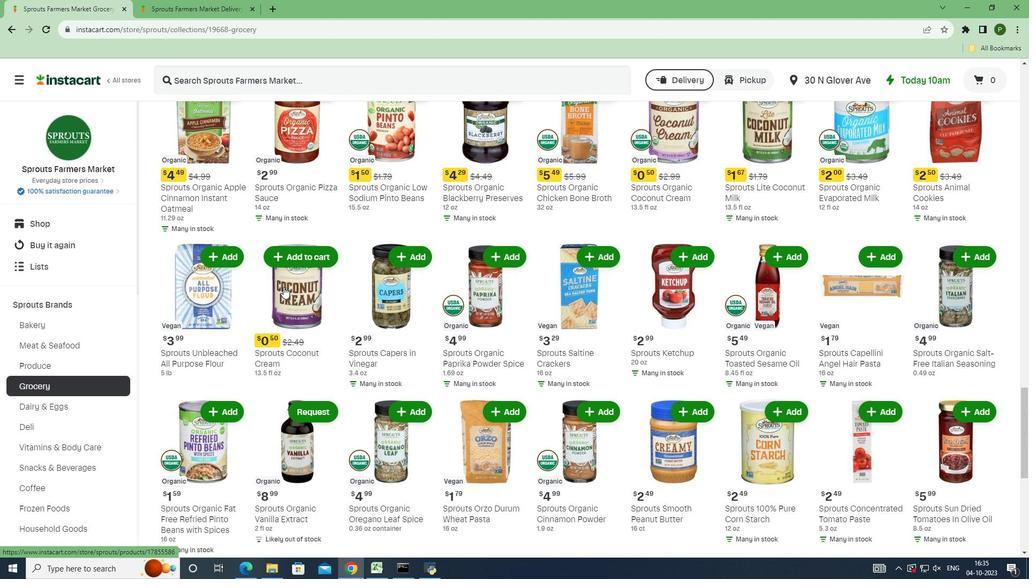 
Action: Mouse scrolled (283, 286) with delta (0, 0)
Screenshot: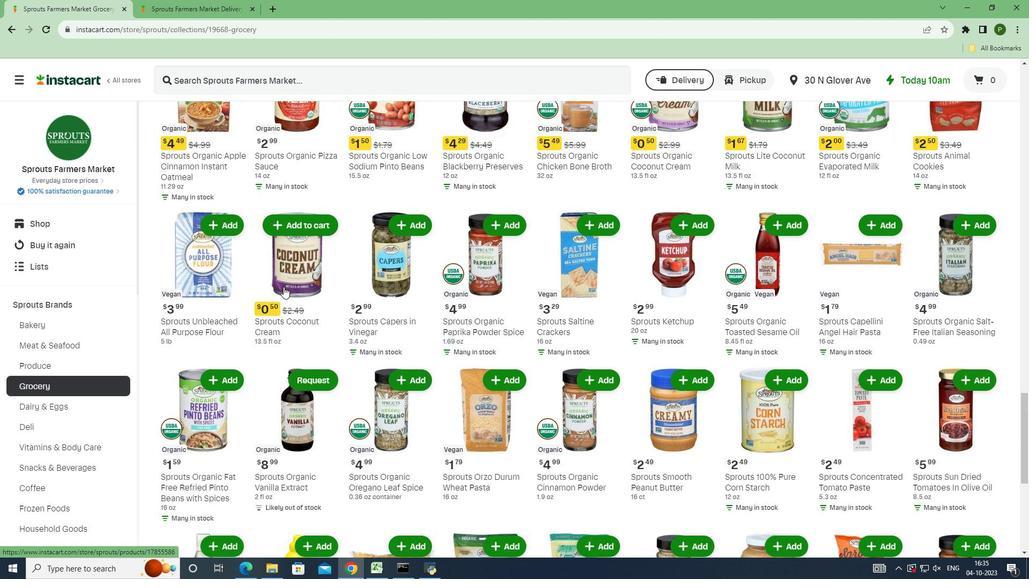 
Action: Mouse scrolled (283, 286) with delta (0, 0)
Screenshot: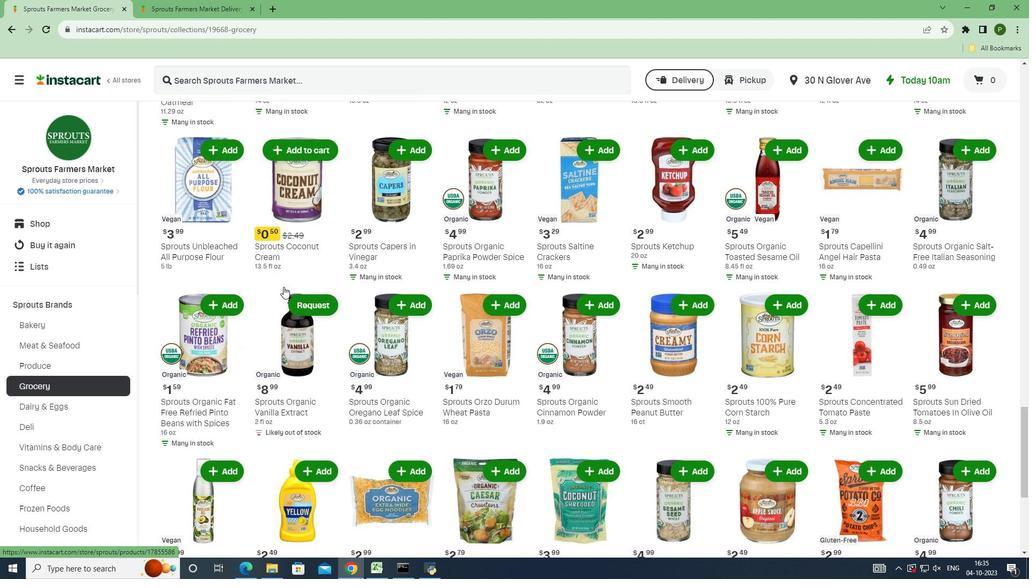 
Action: Mouse scrolled (283, 286) with delta (0, 0)
Screenshot: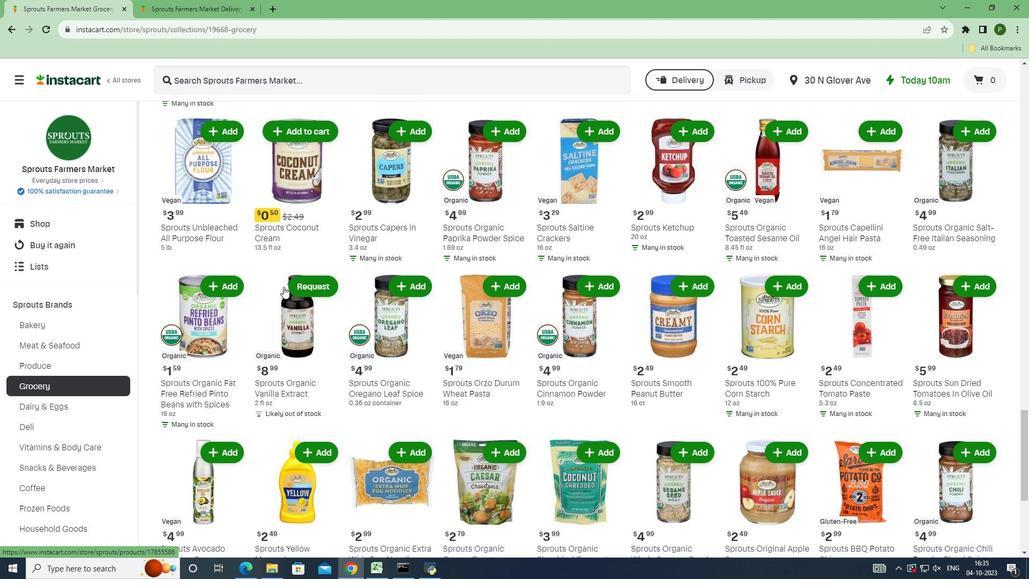 
Action: Mouse scrolled (283, 286) with delta (0, 0)
Screenshot: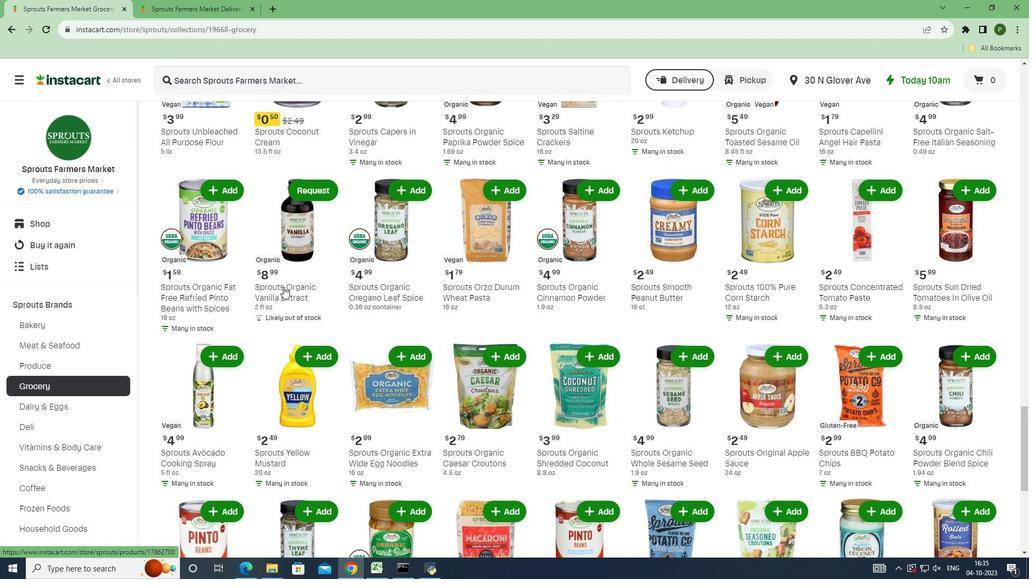 
Action: Mouse scrolled (283, 286) with delta (0, 0)
Screenshot: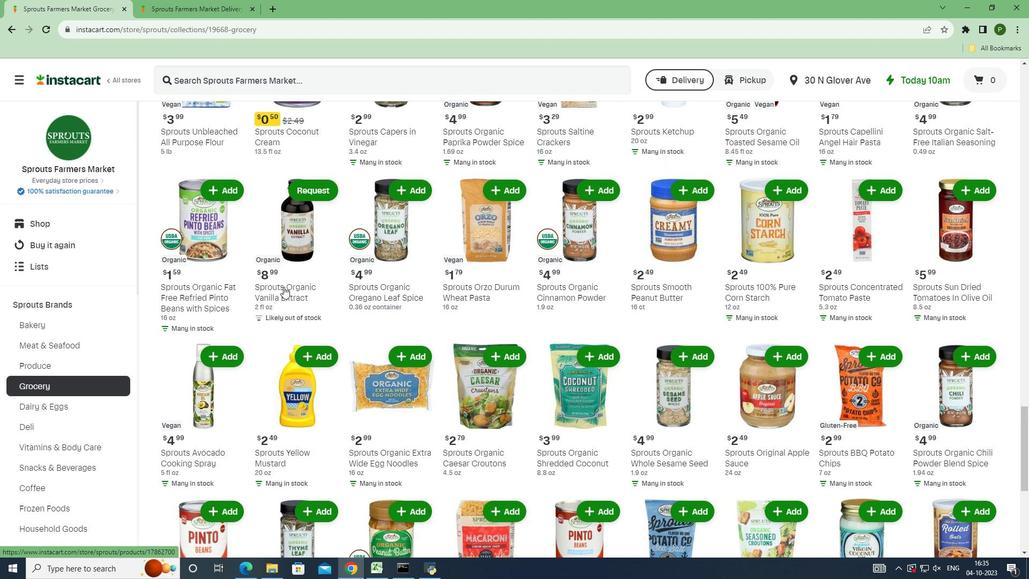 
Action: Mouse scrolled (283, 286) with delta (0, 0)
Screenshot: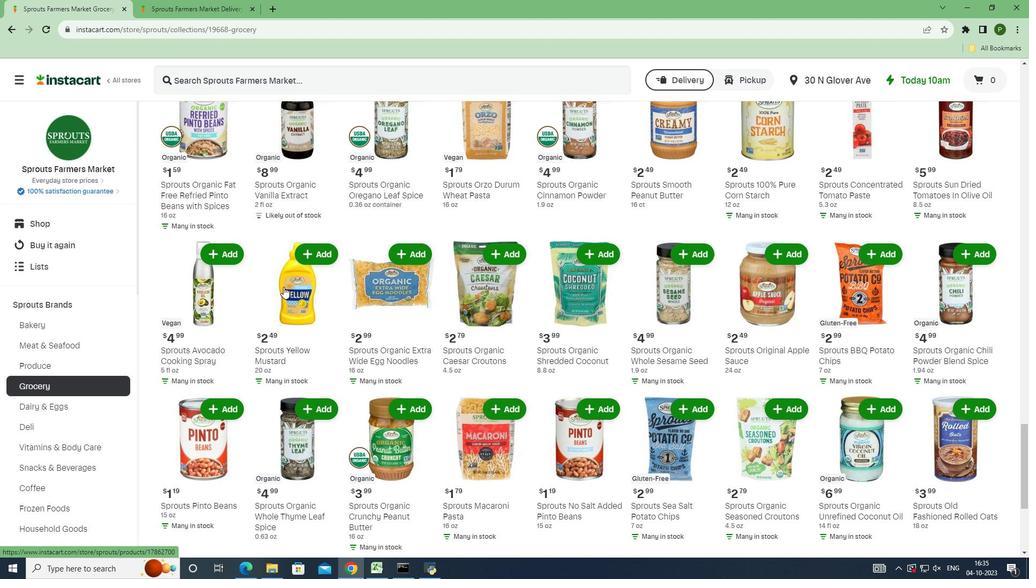 
Action: Mouse scrolled (283, 286) with delta (0, 0)
Screenshot: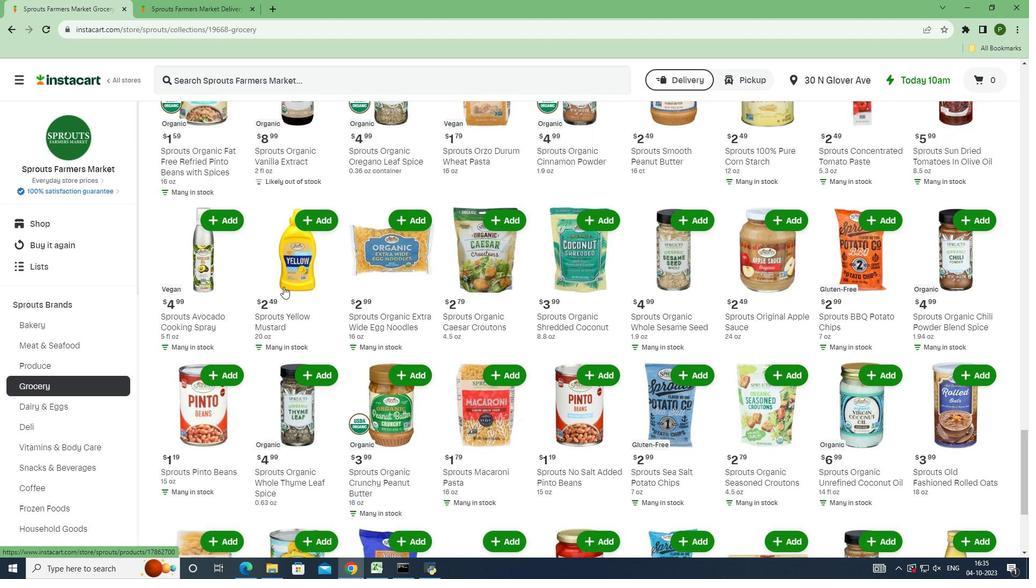 
Action: Mouse scrolled (283, 286) with delta (0, 0)
Screenshot: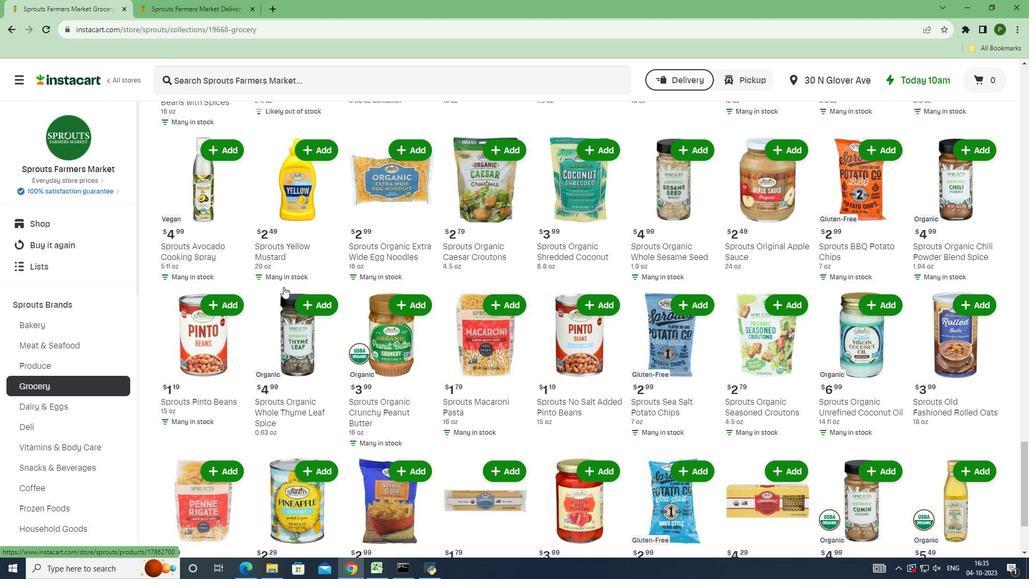 
Action: Mouse scrolled (283, 286) with delta (0, 0)
Screenshot: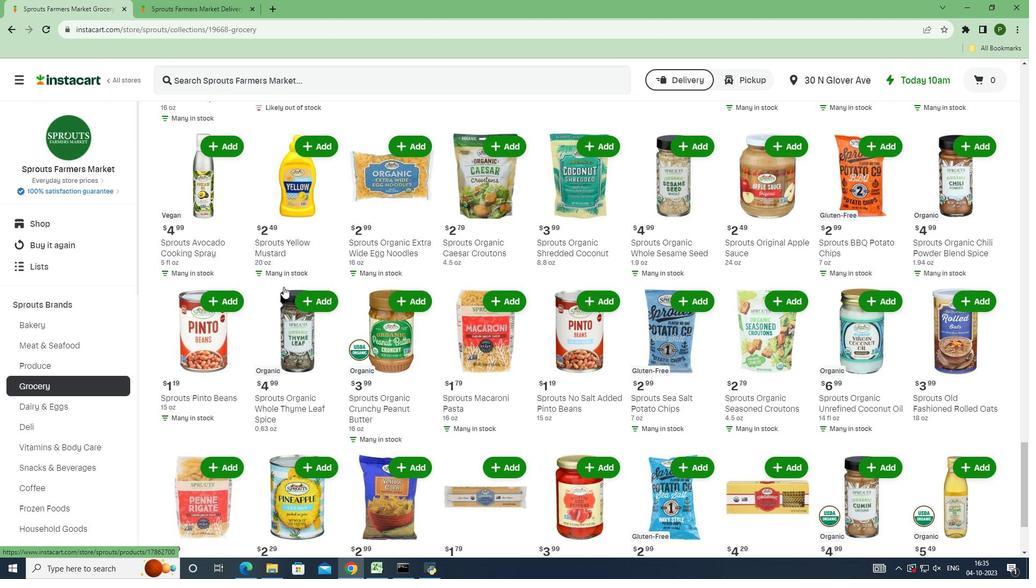 
Action: Mouse scrolled (283, 286) with delta (0, 0)
Screenshot: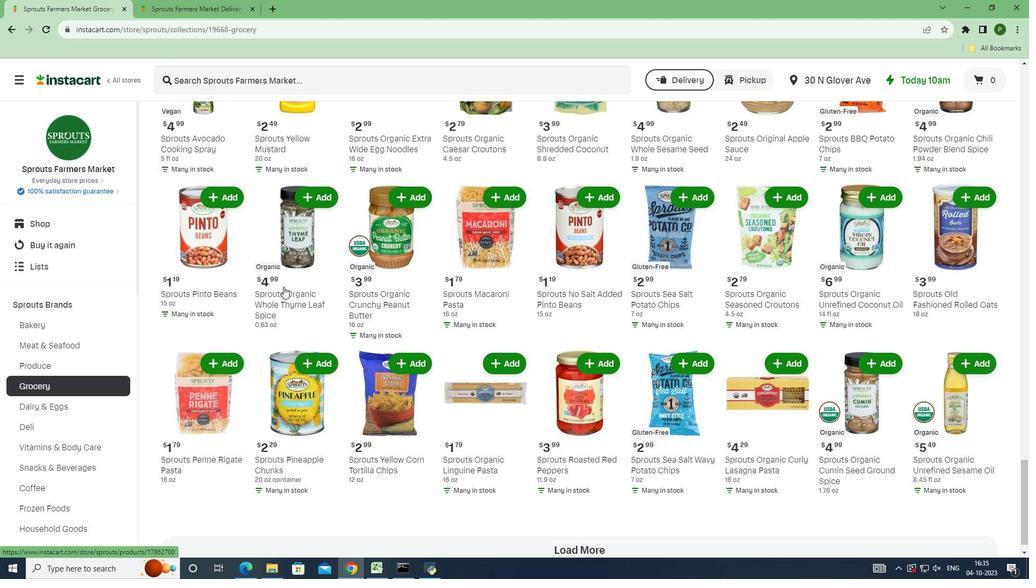 
Action: Mouse scrolled (283, 286) with delta (0, 0)
Screenshot: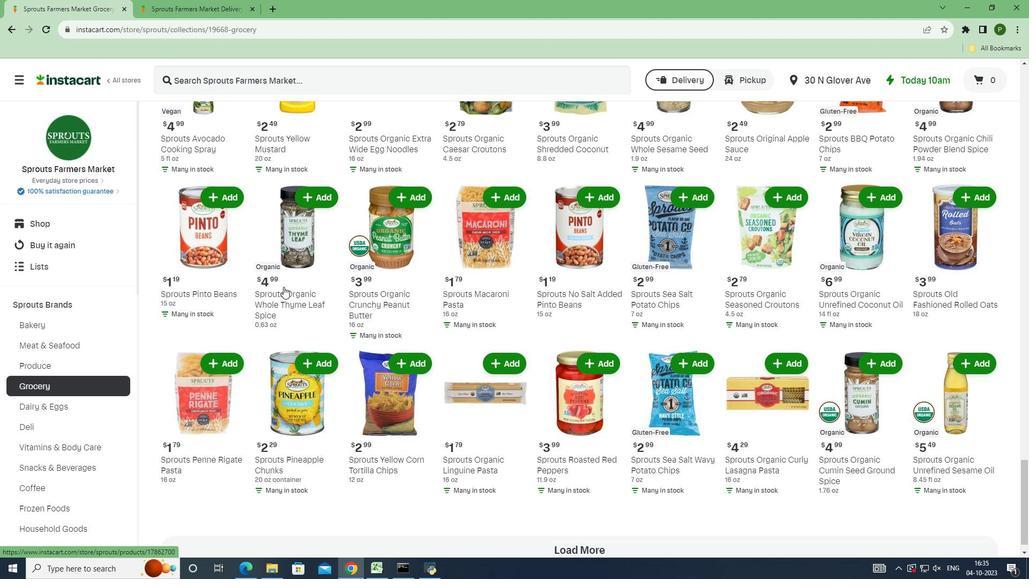 
Action: Mouse moved to (283, 292)
Screenshot: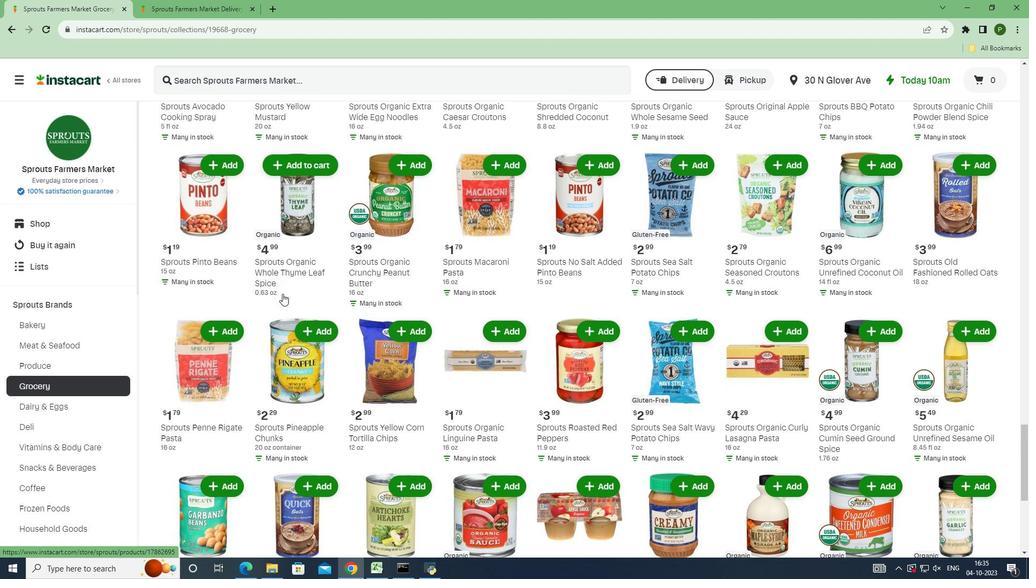 
Action: Mouse scrolled (283, 291) with delta (0, 0)
Screenshot: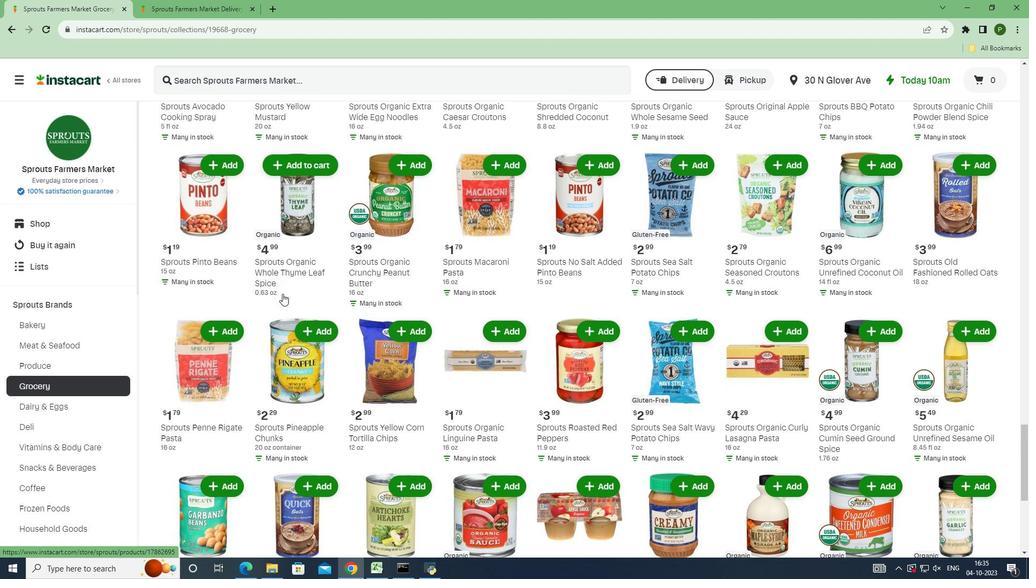 
Action: Mouse moved to (282, 293)
Screenshot: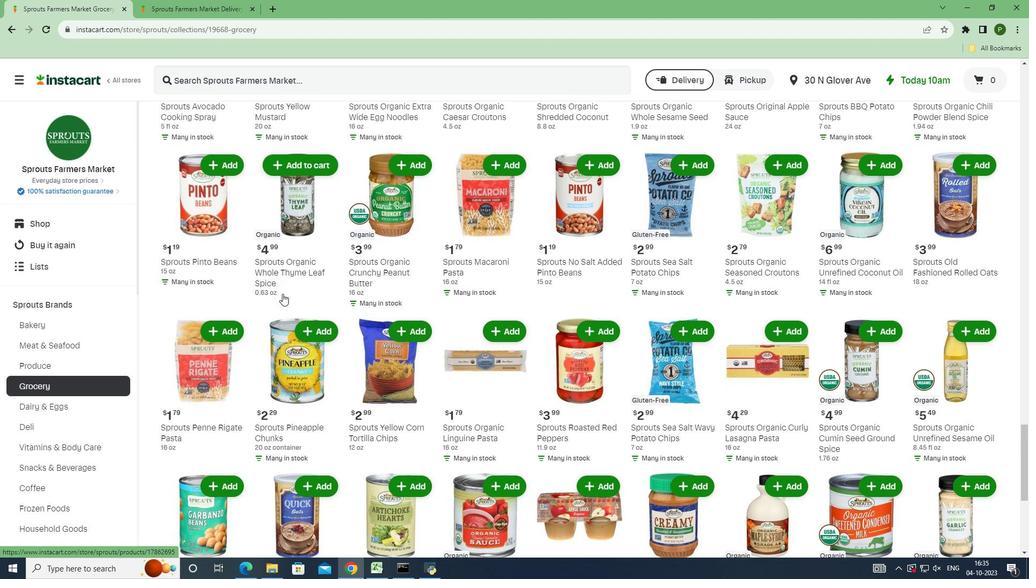 
Action: Mouse scrolled (282, 293) with delta (0, 0)
Screenshot: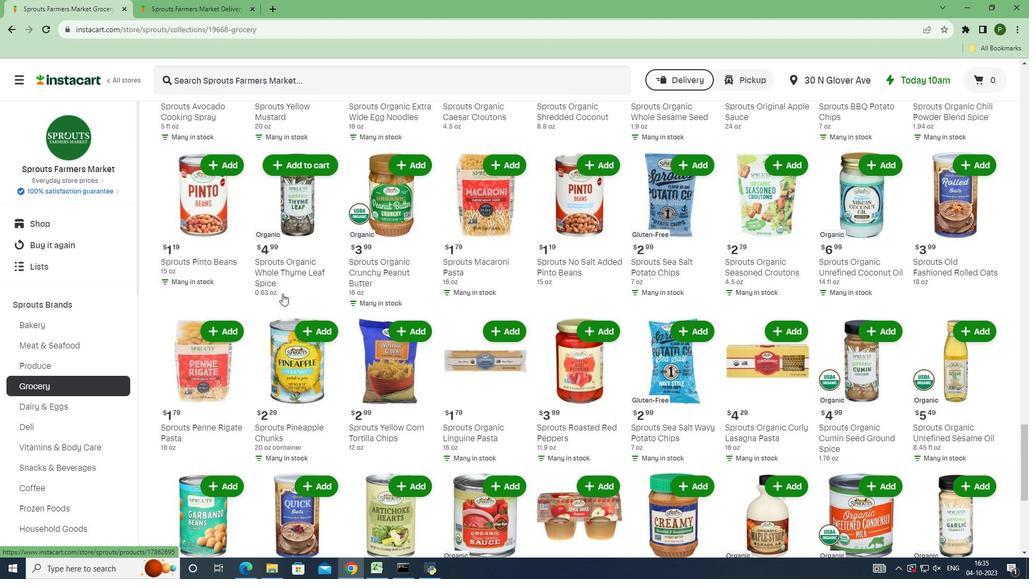 
Action: Mouse scrolled (282, 293) with delta (0, 0)
Screenshot: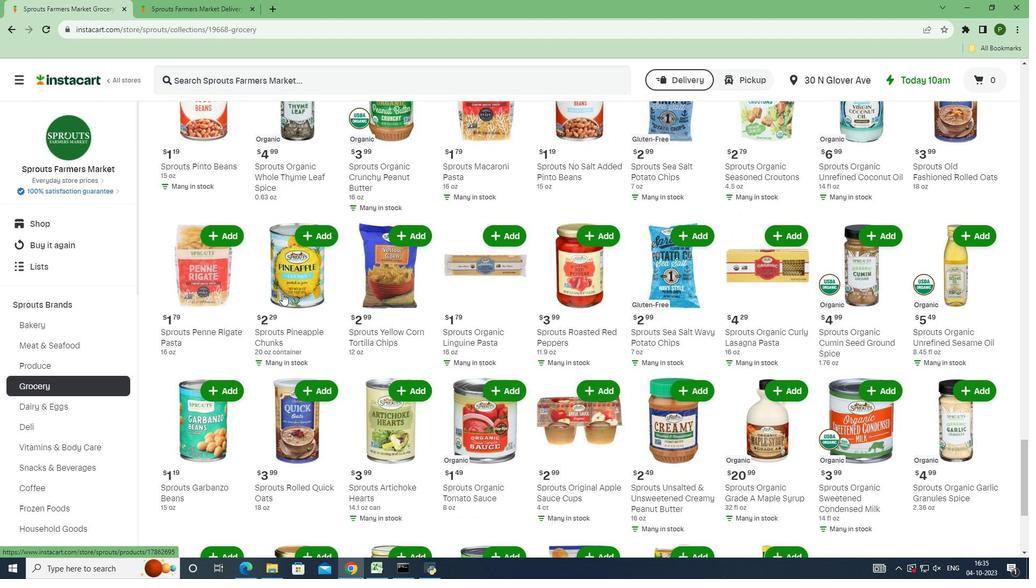 
Action: Mouse scrolled (282, 293) with delta (0, 0)
Screenshot: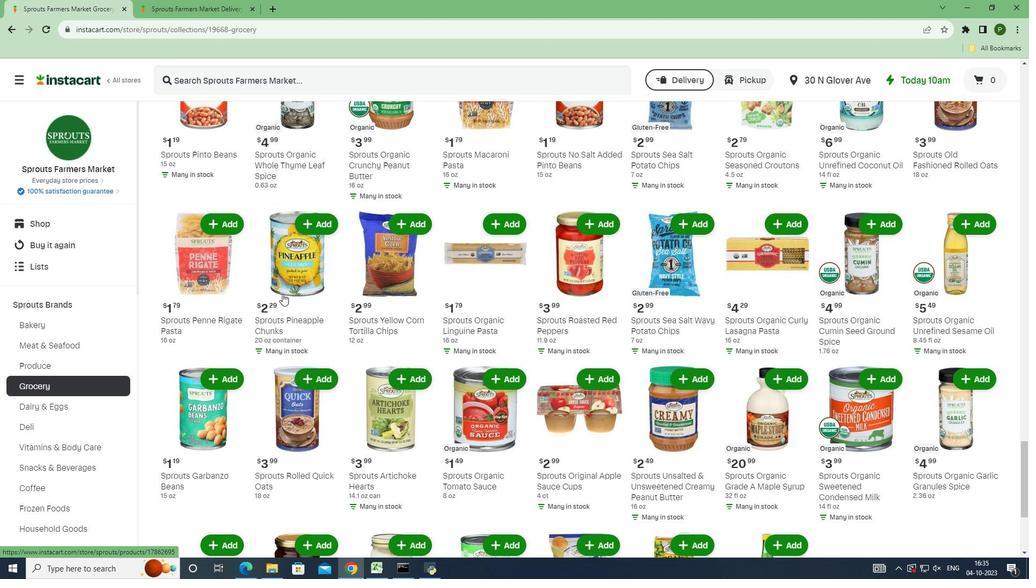 
Action: Mouse scrolled (282, 293) with delta (0, 0)
Screenshot: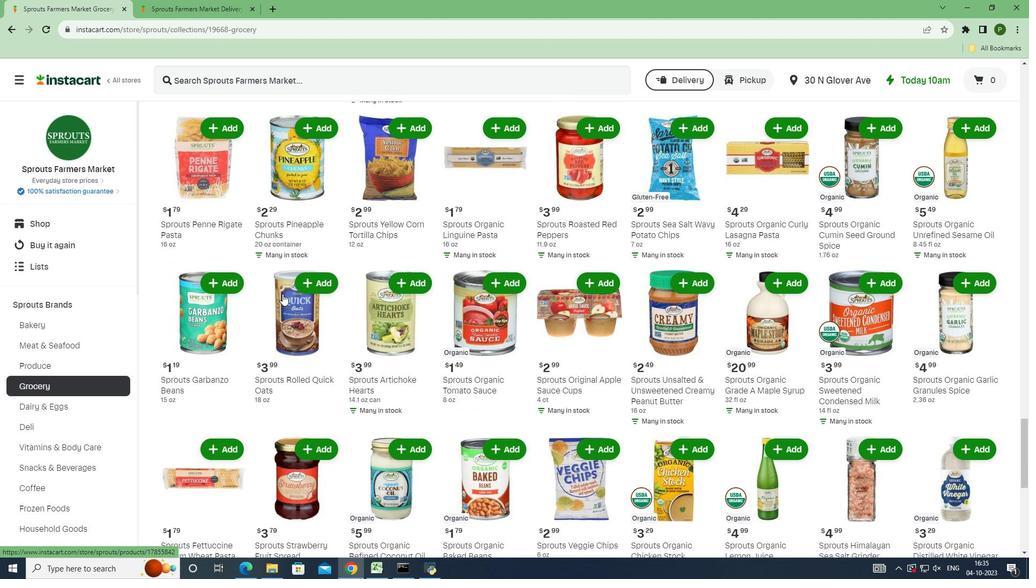 
Action: Mouse scrolled (282, 293) with delta (0, 0)
Screenshot: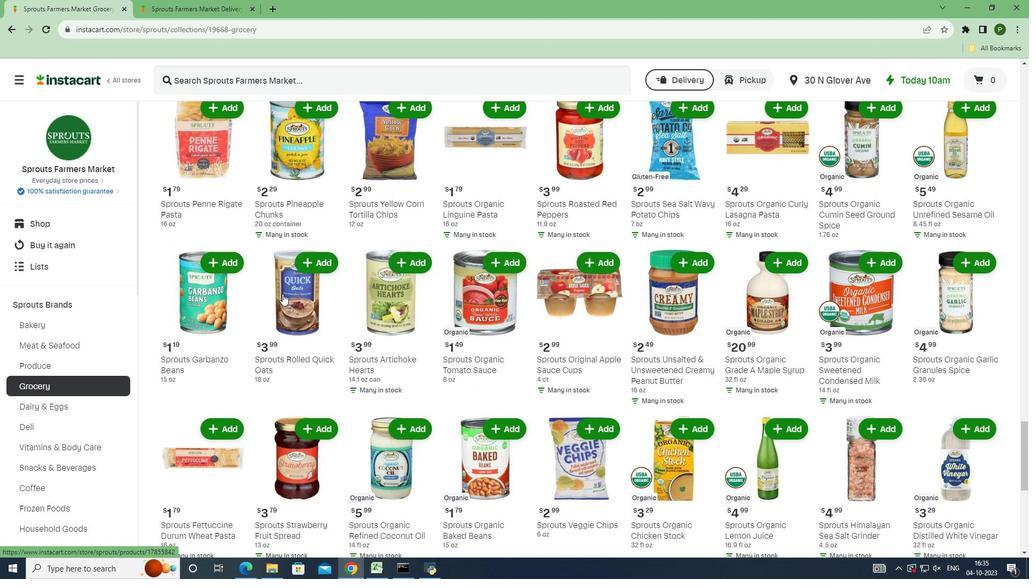 
Action: Mouse scrolled (282, 293) with delta (0, 0)
Screenshot: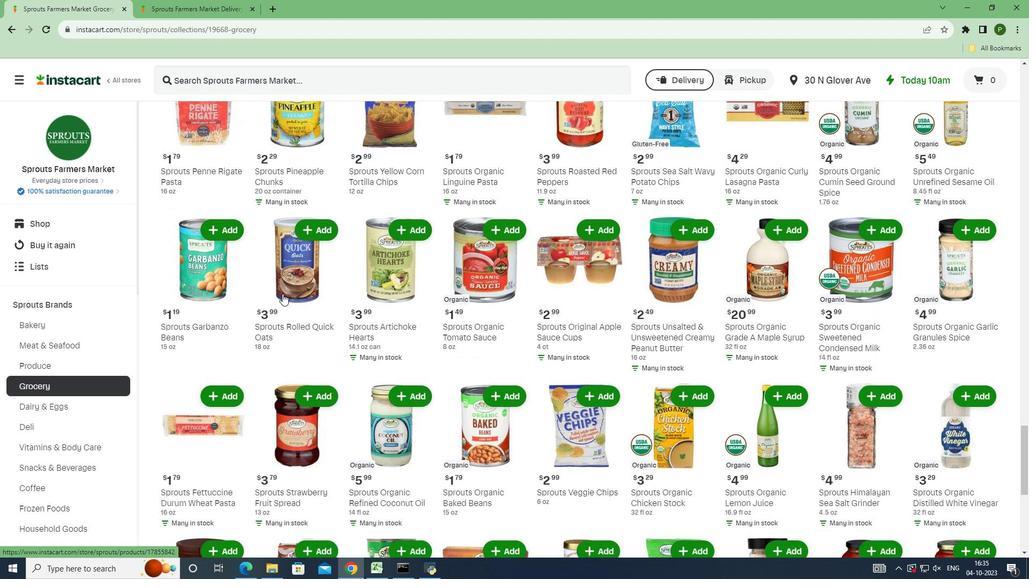 
Action: Mouse scrolled (282, 293) with delta (0, 0)
Screenshot: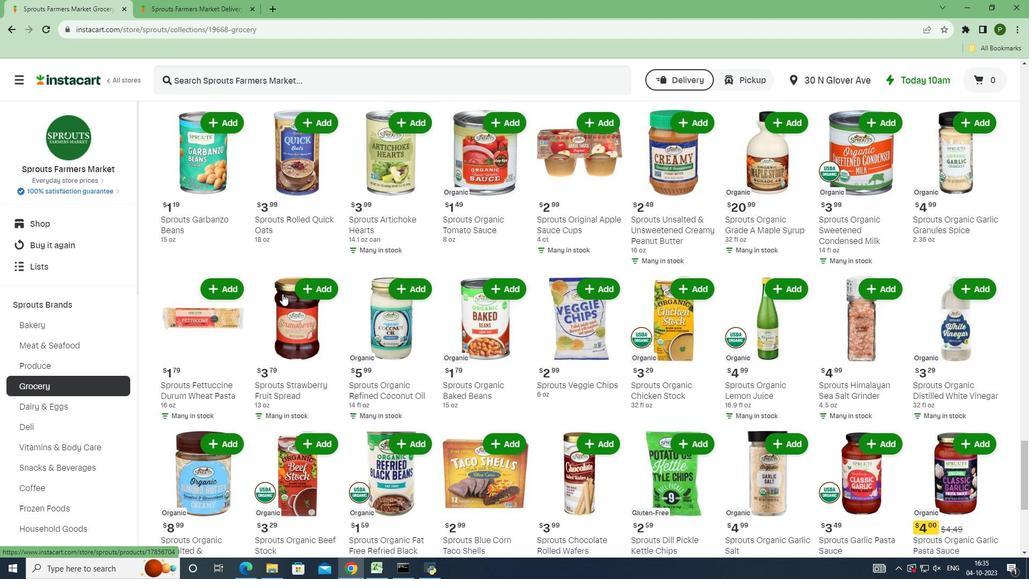 
Action: Mouse scrolled (282, 293) with delta (0, 0)
Screenshot: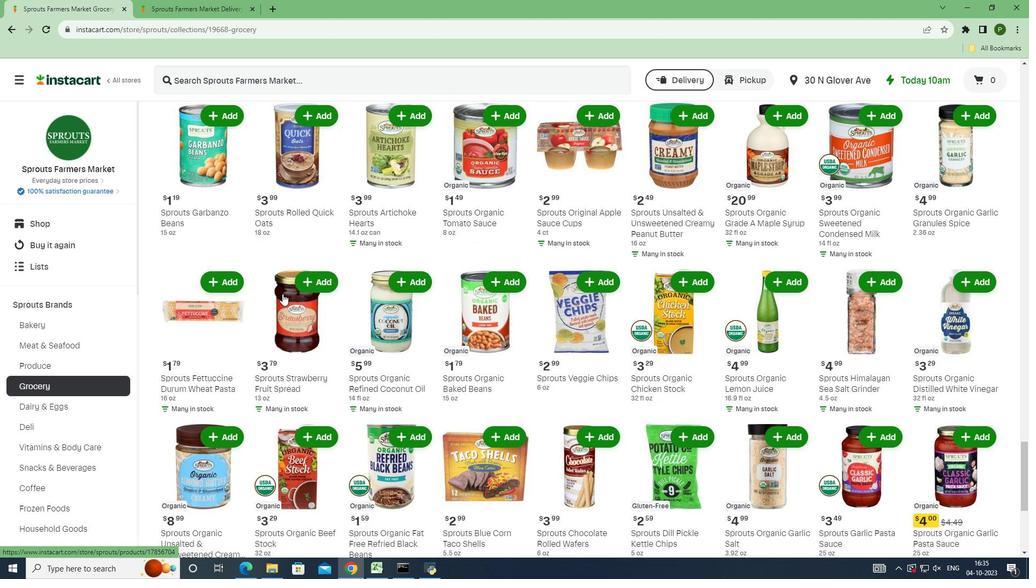 
Action: Mouse scrolled (282, 293) with delta (0, 0)
Screenshot: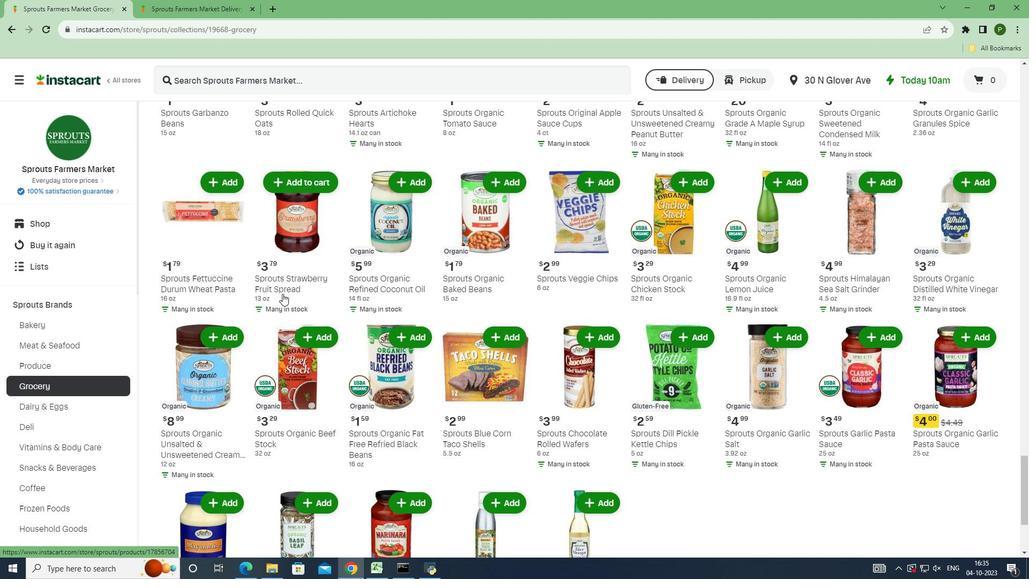 
Action: Mouse scrolled (282, 293) with delta (0, 0)
Screenshot: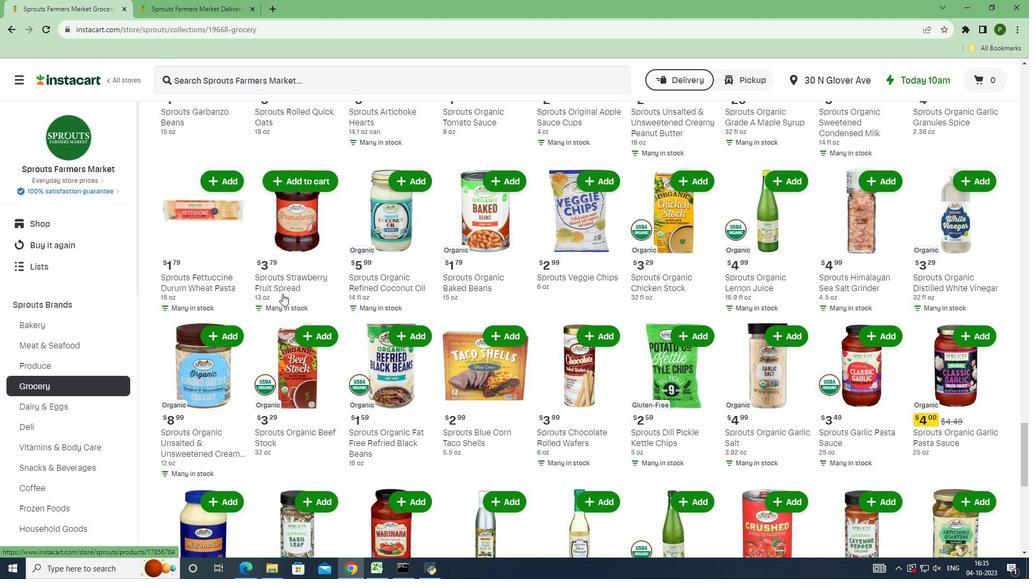
Action: Mouse scrolled (282, 293) with delta (0, 0)
Screenshot: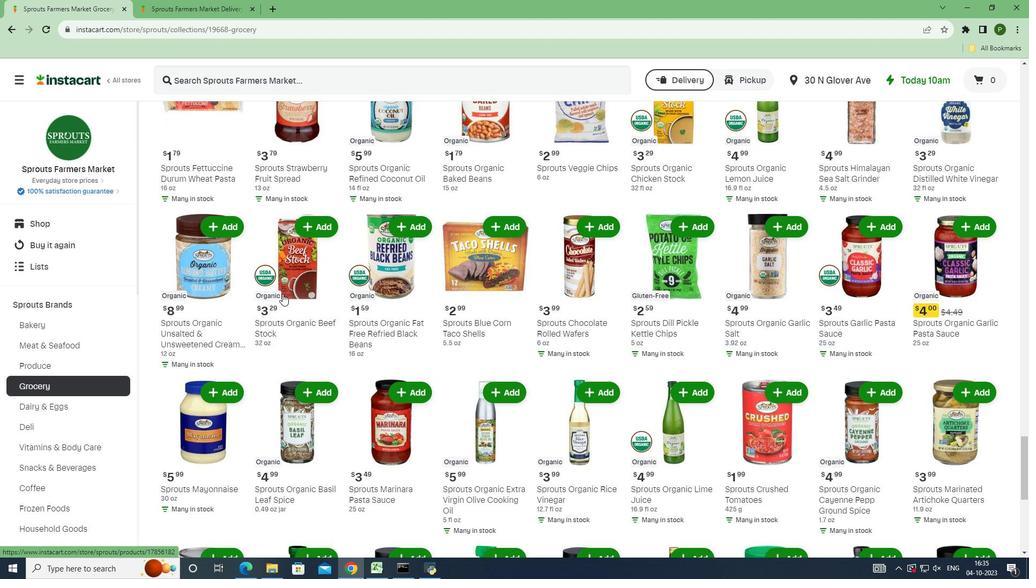 
Action: Mouse scrolled (282, 293) with delta (0, 0)
Screenshot: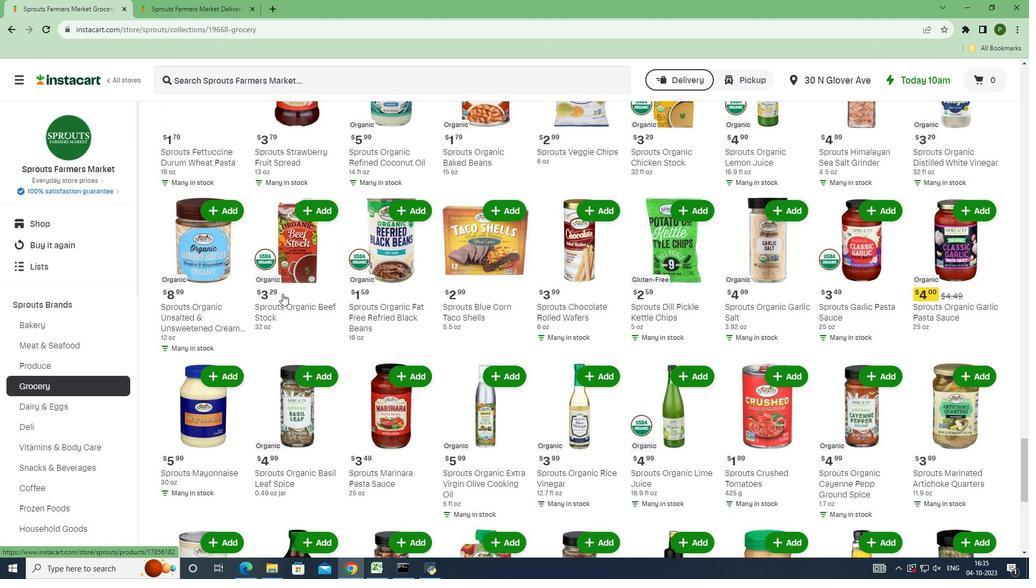 
Action: Mouse scrolled (282, 293) with delta (0, 0)
Screenshot: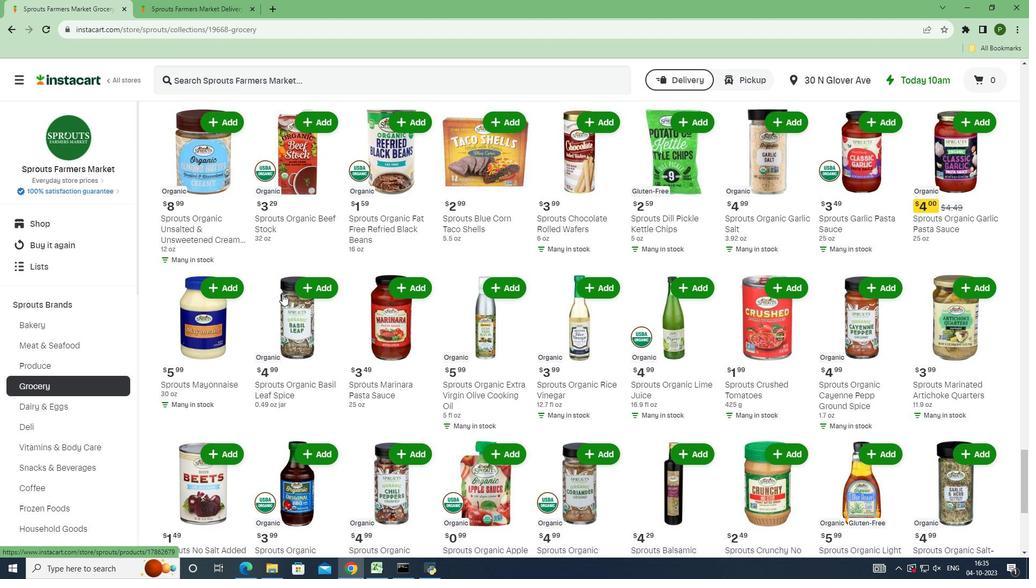 
Action: Mouse scrolled (282, 293) with delta (0, 0)
Screenshot: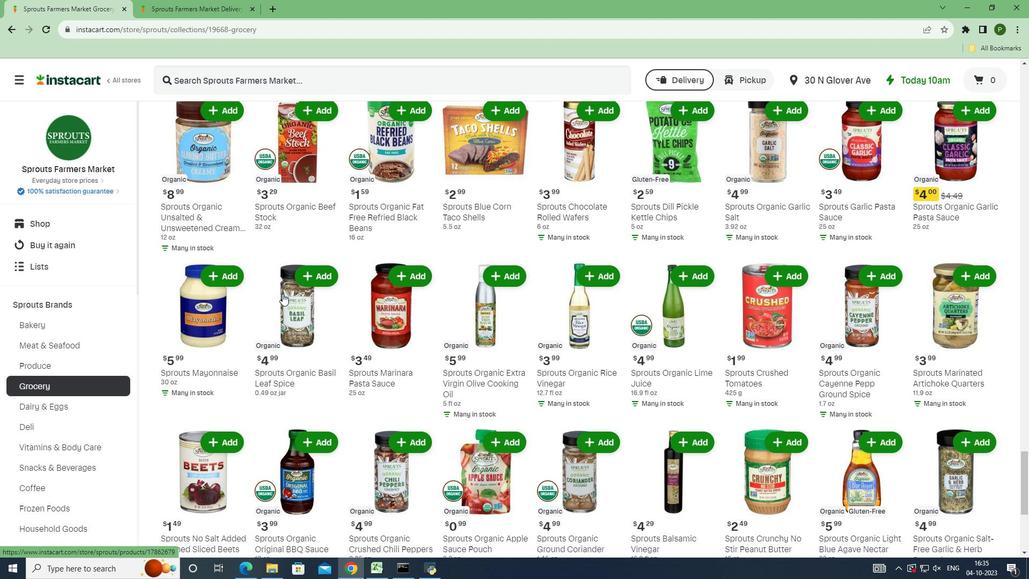 
Action: Mouse scrolled (282, 293) with delta (0, 0)
Screenshot: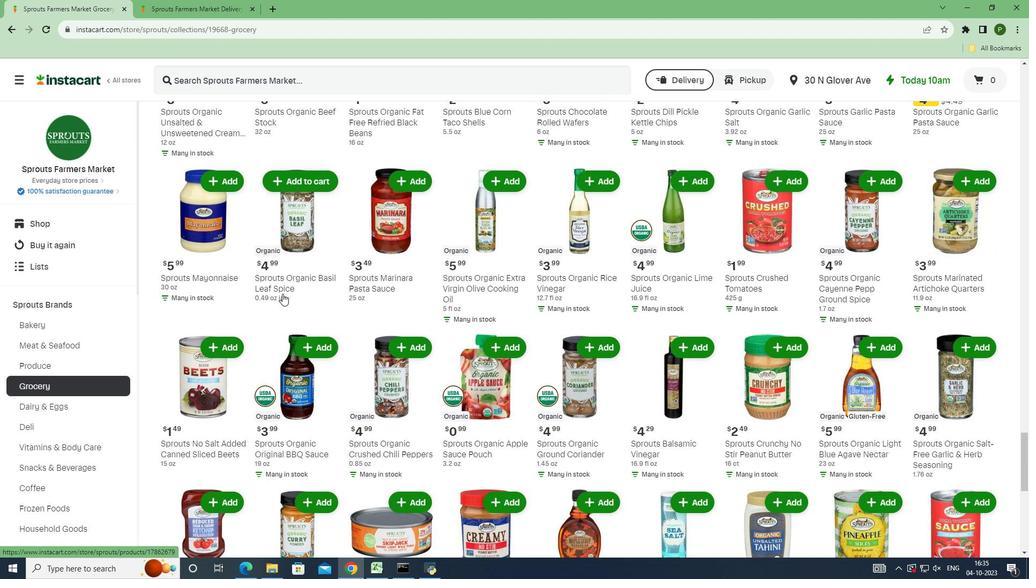 
Action: Mouse scrolled (282, 293) with delta (0, 0)
Screenshot: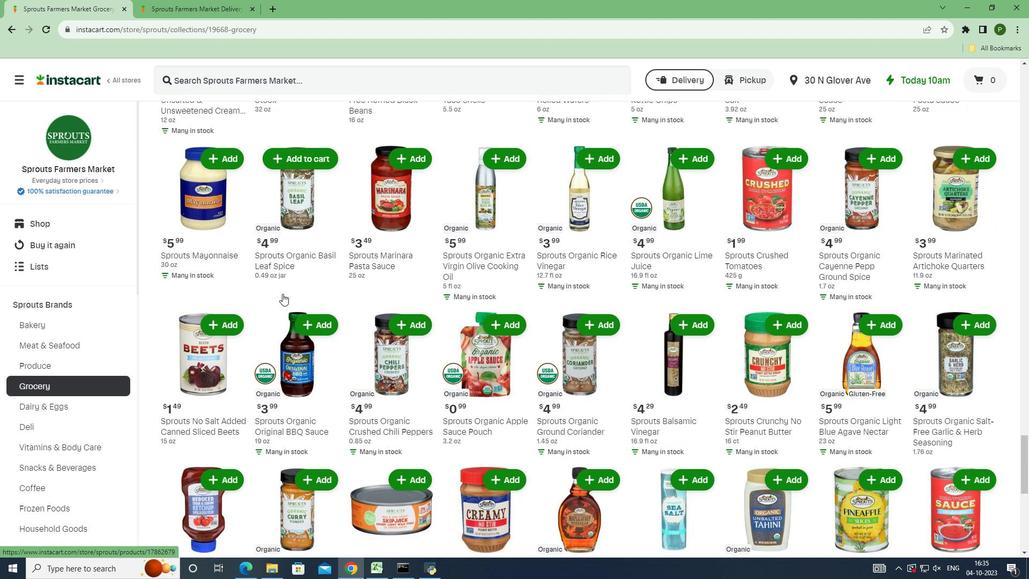 
Action: Mouse scrolled (282, 293) with delta (0, 0)
Screenshot: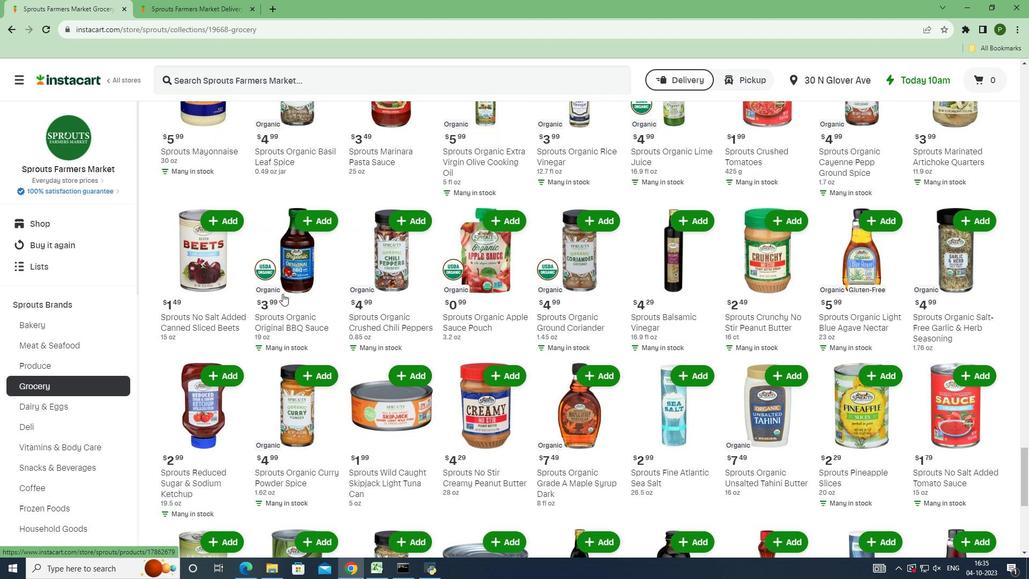 
Action: Mouse scrolled (282, 293) with delta (0, 0)
Screenshot: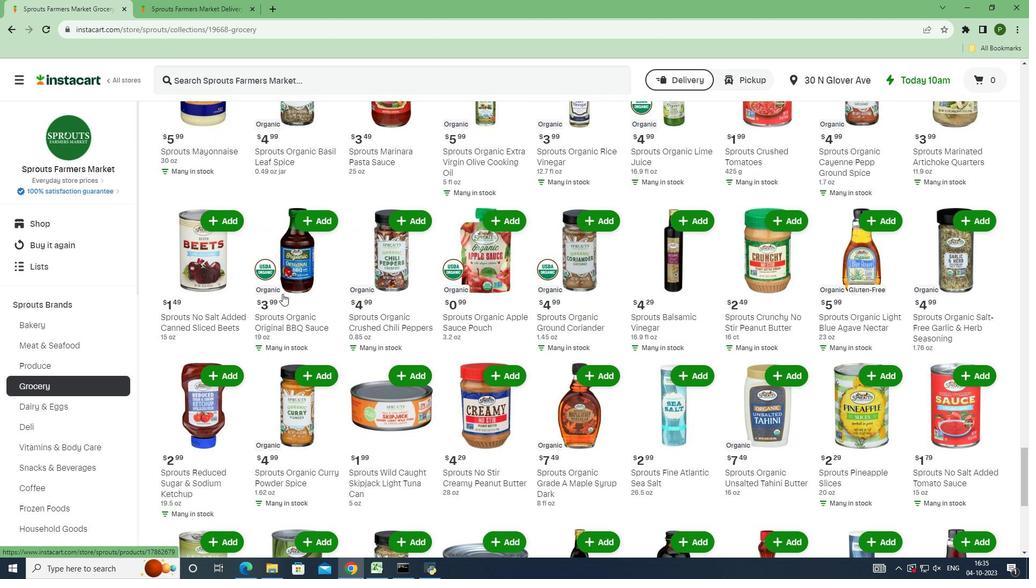 
Action: Mouse scrolled (282, 293) with delta (0, 0)
Screenshot: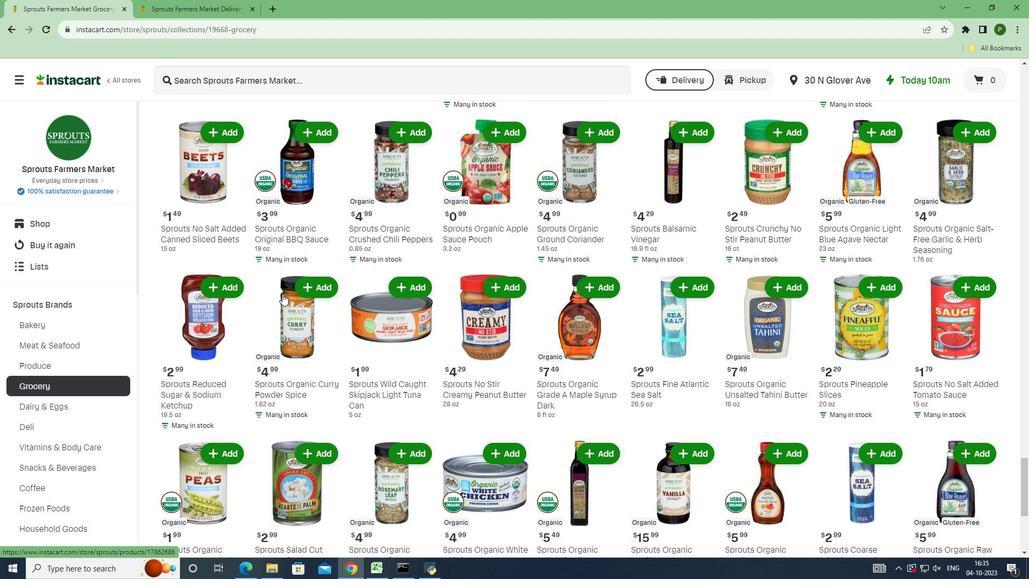 
Action: Mouse scrolled (282, 293) with delta (0, 0)
Screenshot: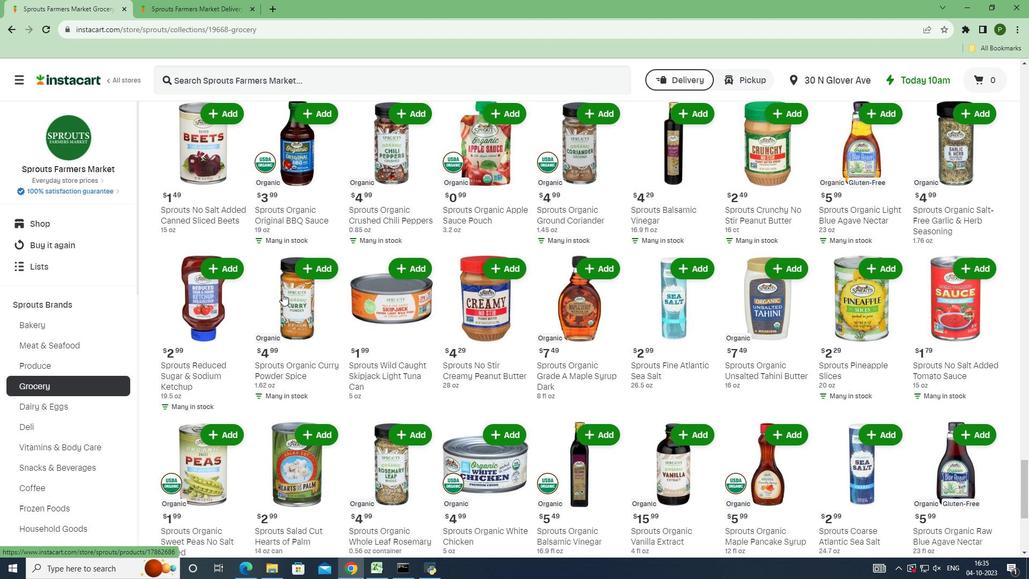 
Action: Mouse scrolled (282, 293) with delta (0, 0)
Screenshot: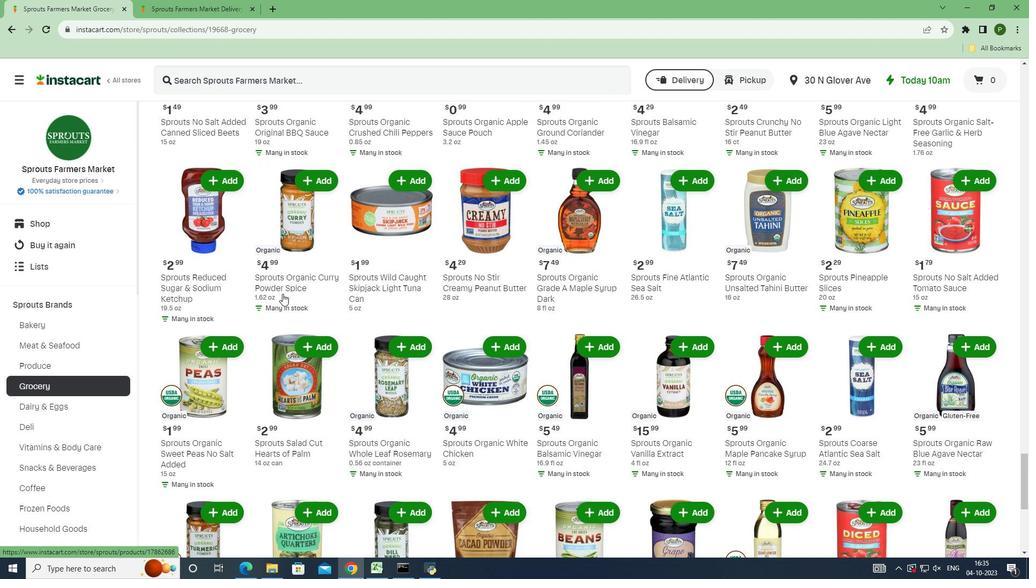 
Action: Mouse scrolled (282, 293) with delta (0, 0)
Screenshot: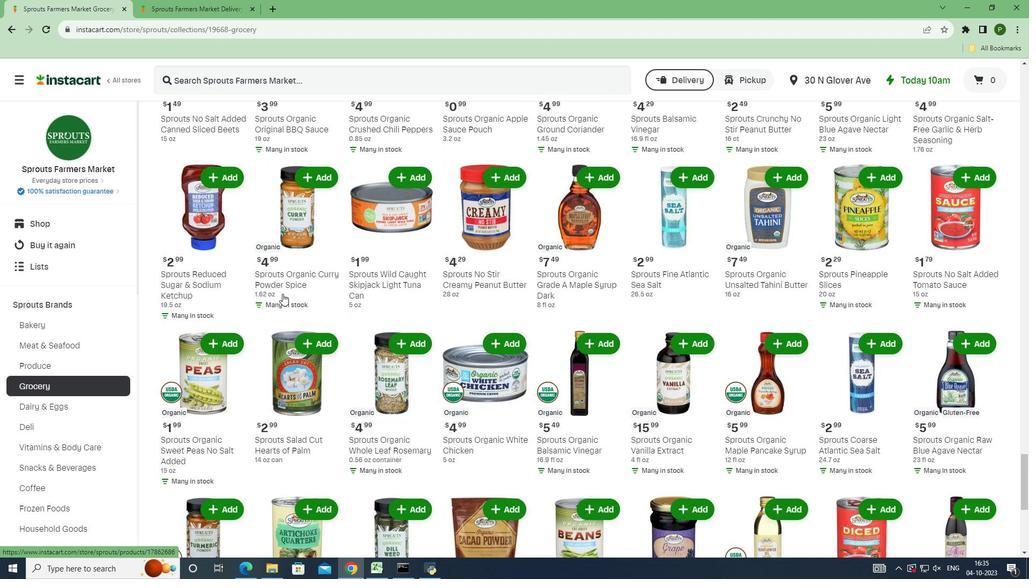 
Action: Mouse moved to (770, 239)
Screenshot: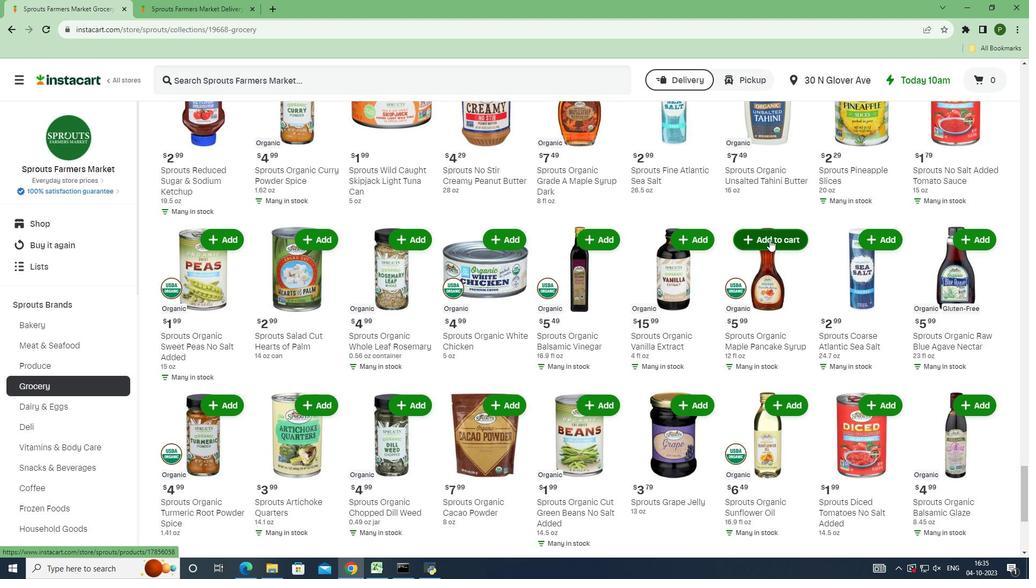 
Action: Mouse pressed left at (770, 239)
Screenshot: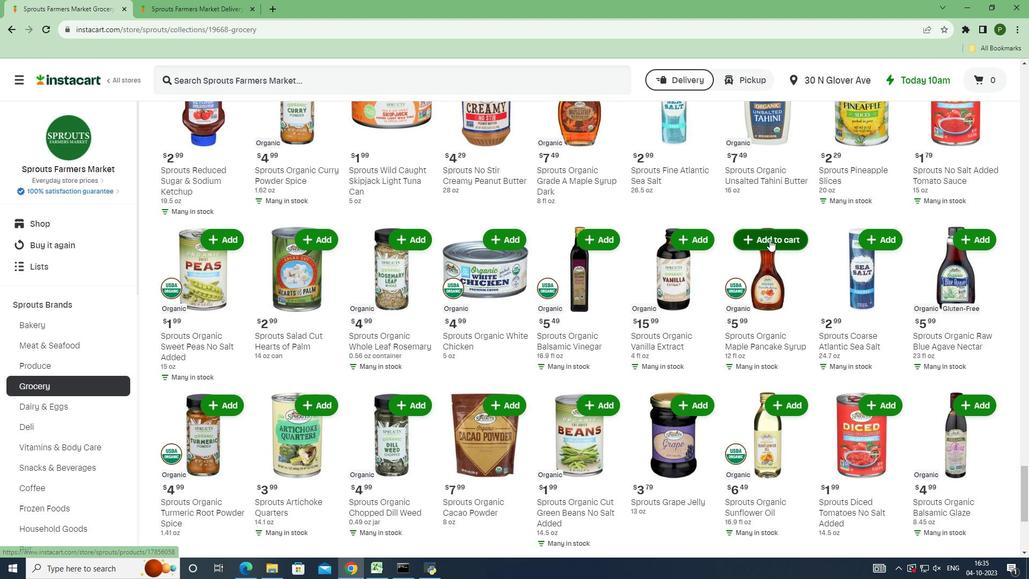 
